 Task: Look for space in Interlaken from 1st may 2023 to 10th May 2023 for 2 adults in price range Rs.10000 to Rs.15000. Place can be entire place or private room with 1  bedroom having 1 bed. Property type can be house. Amenities needed are: wifi, hair dryer, hot tub, breakfast. Required host language is English.
Action: Mouse moved to (402, 447)
Screenshot: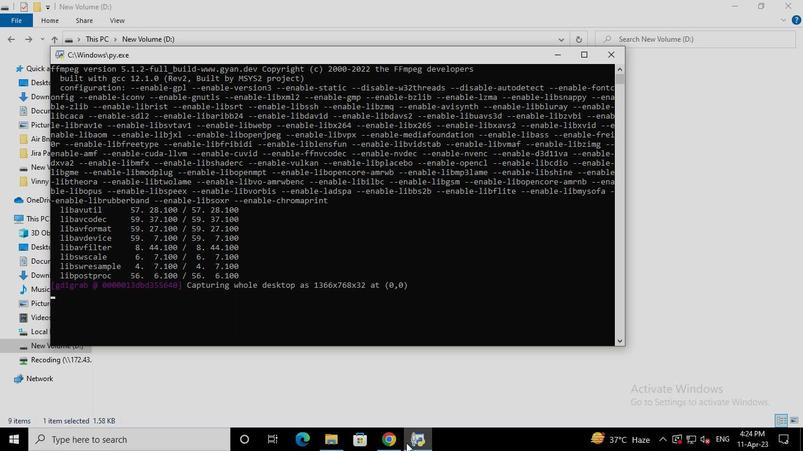 
Action: Mouse pressed left at (402, 447)
Screenshot: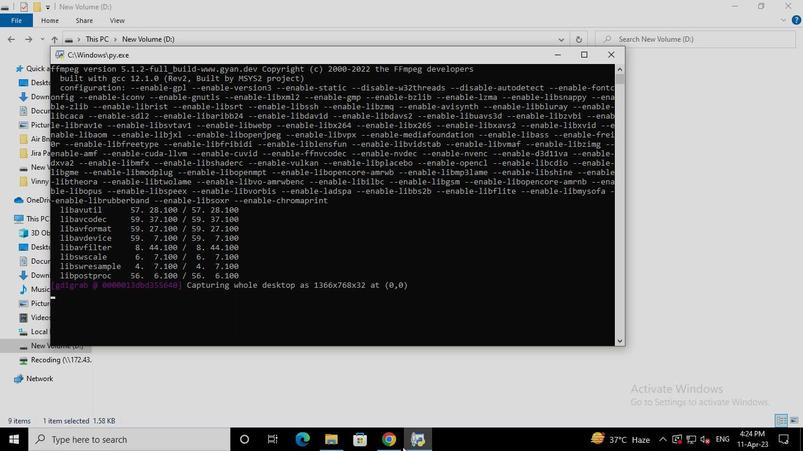 
Action: Mouse moved to (333, 90)
Screenshot: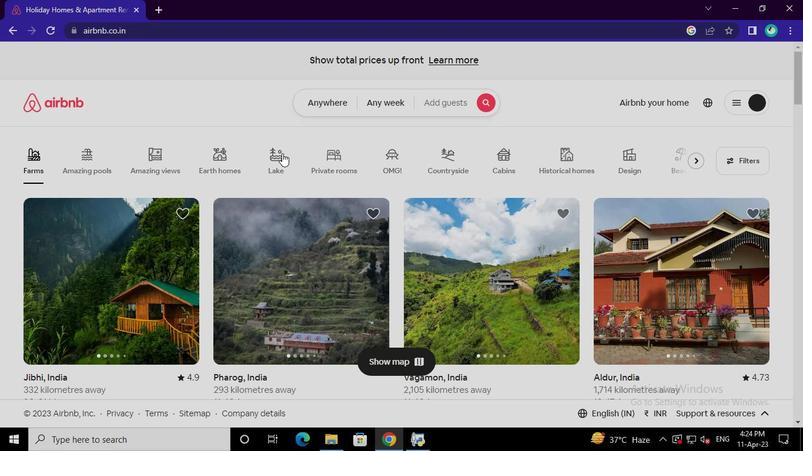 
Action: Mouse pressed left at (333, 90)
Screenshot: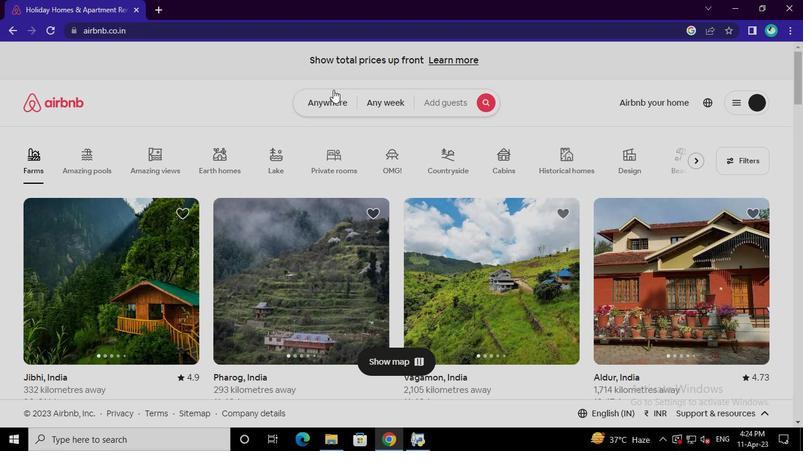 
Action: Mouse moved to (252, 151)
Screenshot: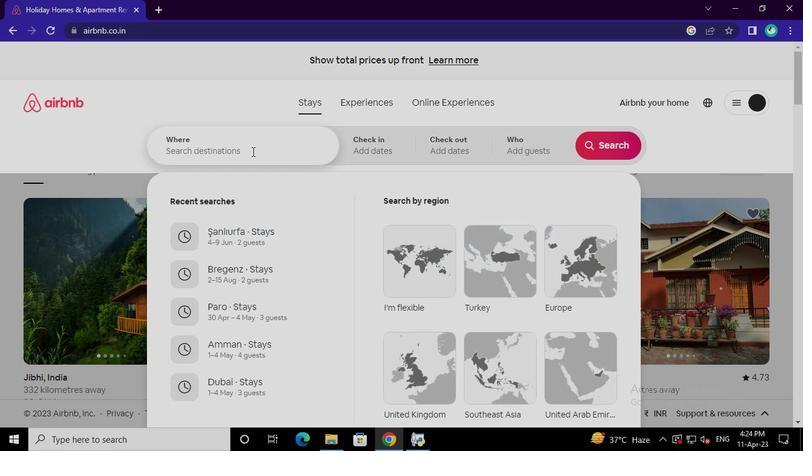 
Action: Mouse pressed left at (252, 151)
Screenshot: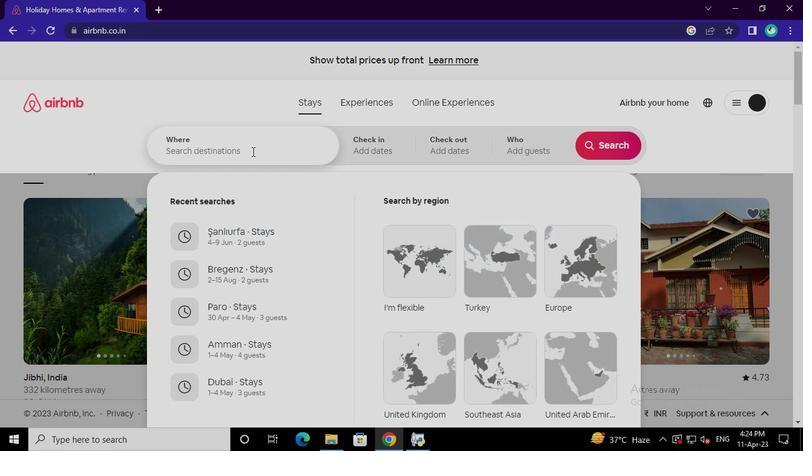 
Action: Keyboard i
Screenshot: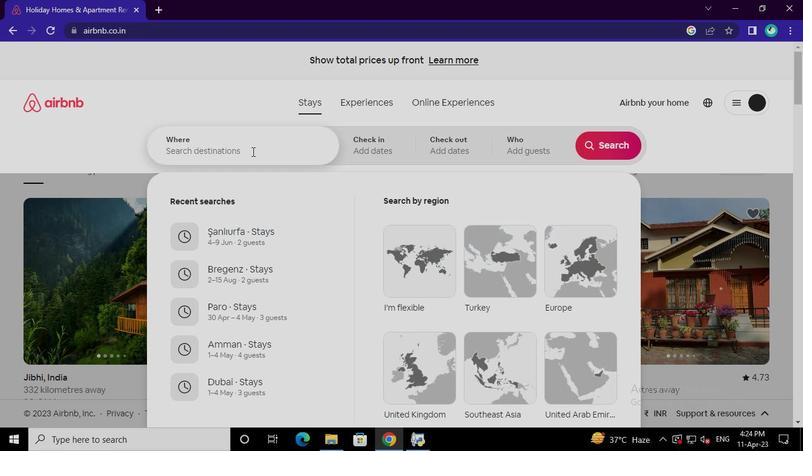 
Action: Keyboard n
Screenshot: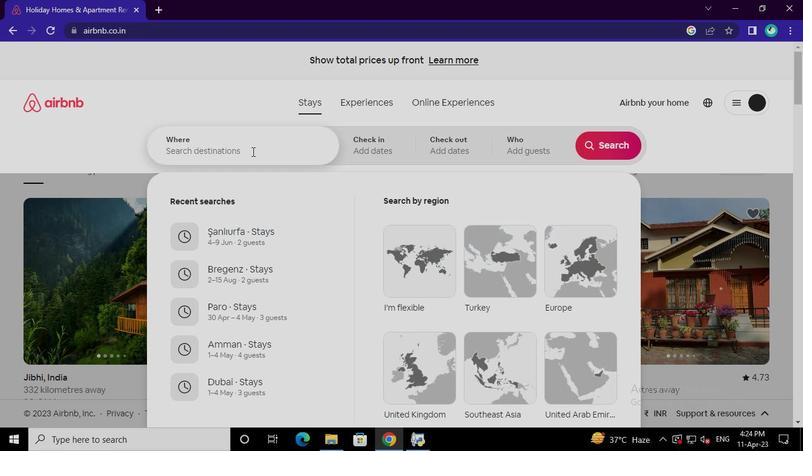 
Action: Keyboard t
Screenshot: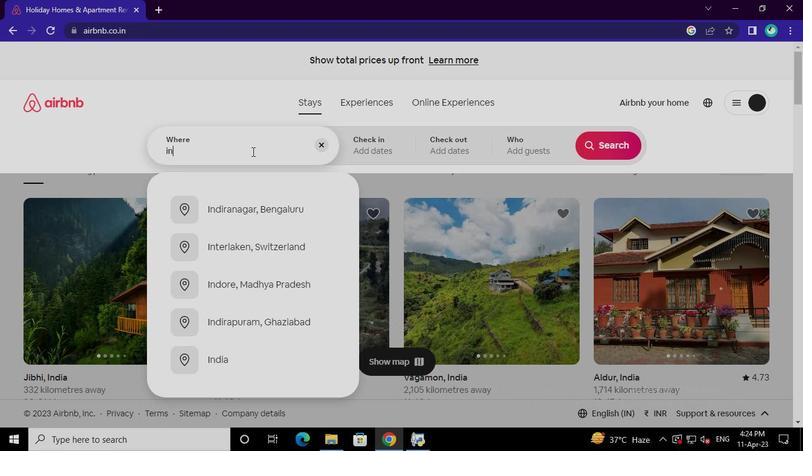 
Action: Keyboard e
Screenshot: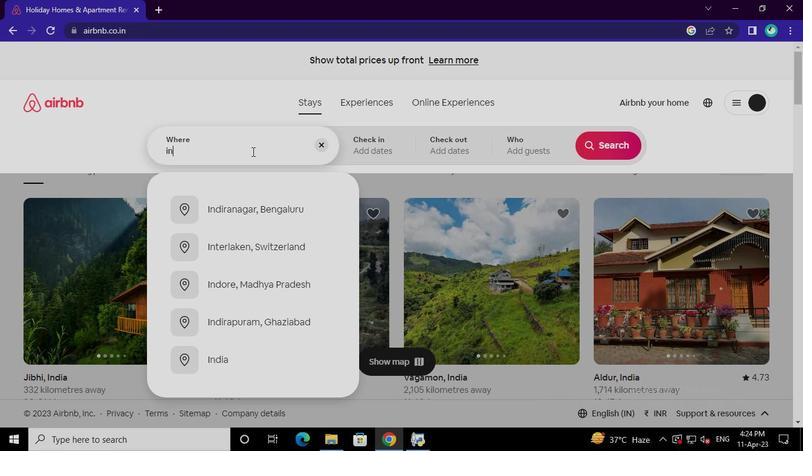 
Action: Keyboard r
Screenshot: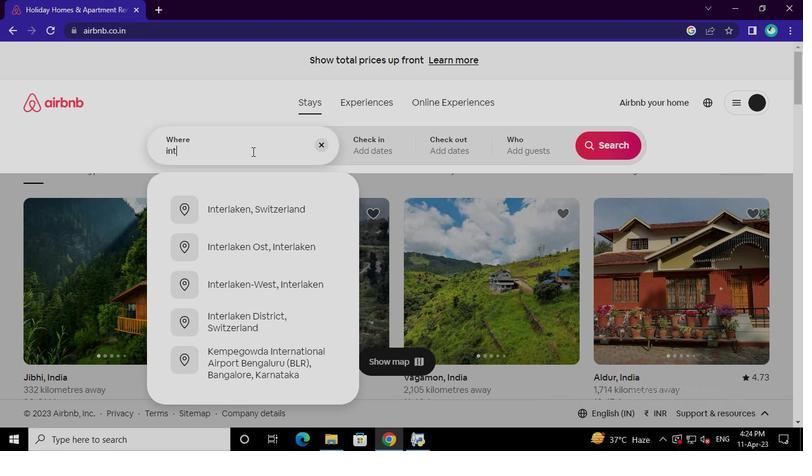 
Action: Keyboard l
Screenshot: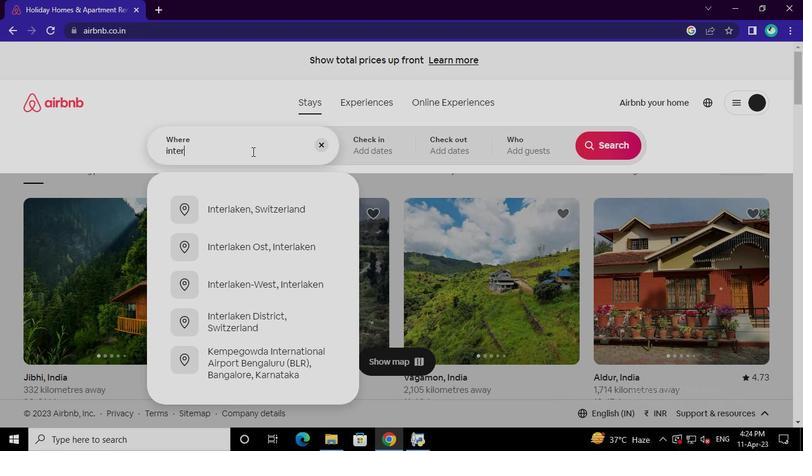 
Action: Keyboard a
Screenshot: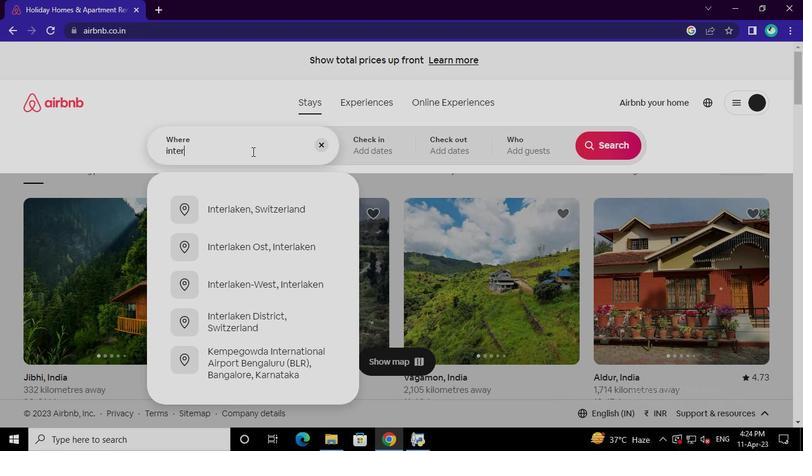 
Action: Keyboard k
Screenshot: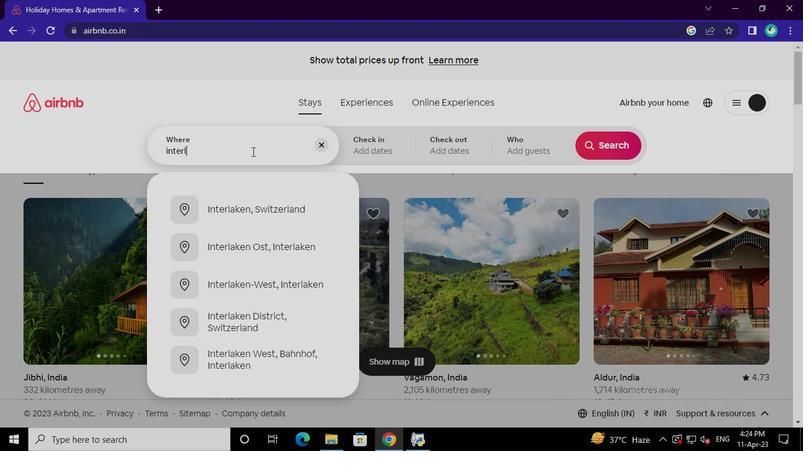 
Action: Keyboard e
Screenshot: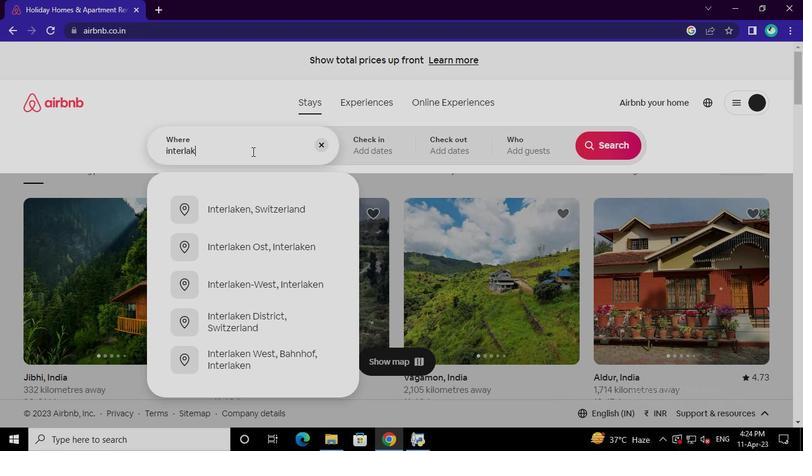 
Action: Mouse moved to (254, 204)
Screenshot: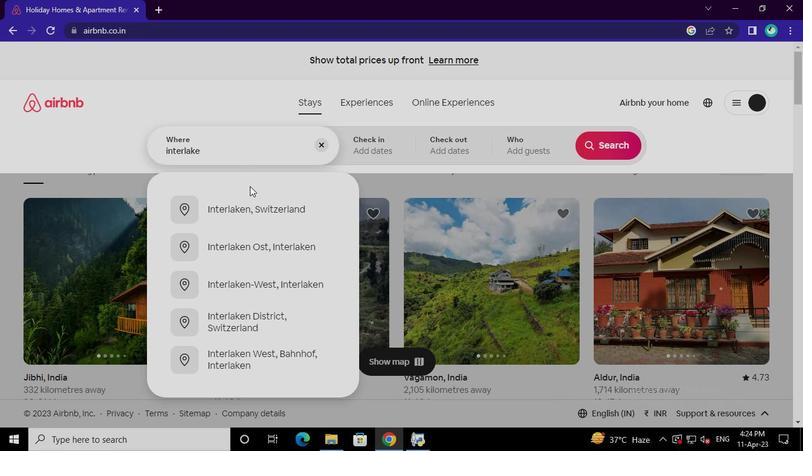 
Action: Mouse pressed left at (254, 204)
Screenshot: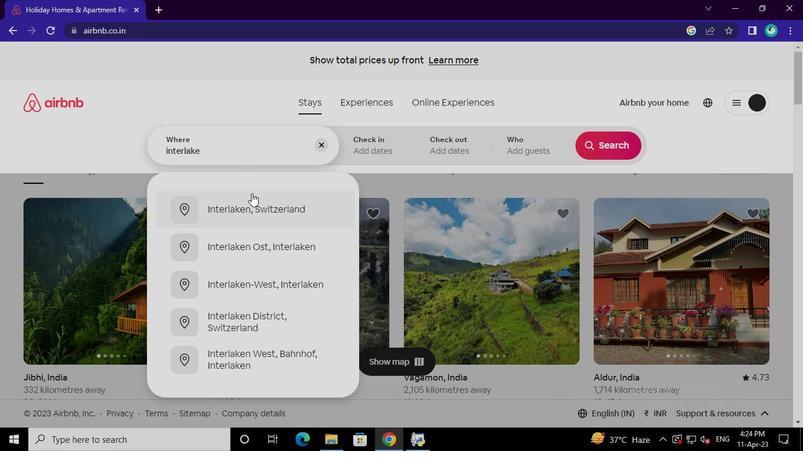 
Action: Mouse moved to (451, 286)
Screenshot: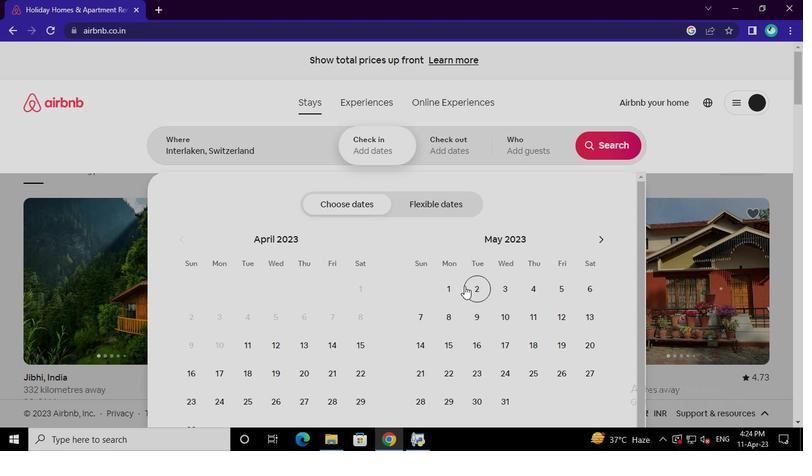 
Action: Mouse pressed left at (451, 286)
Screenshot: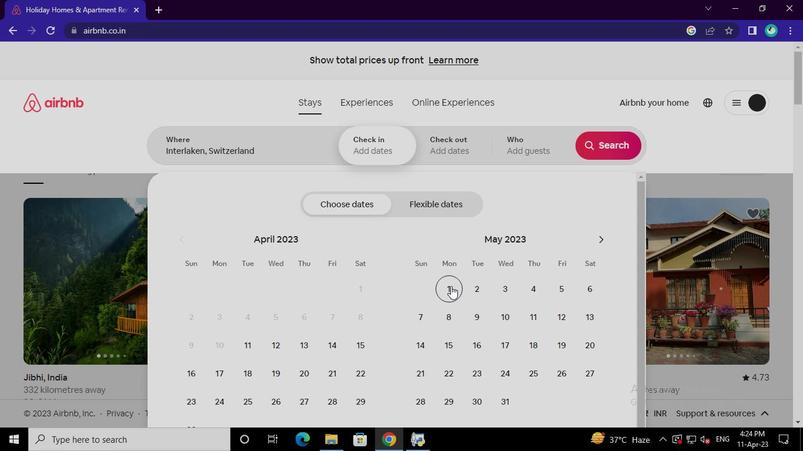 
Action: Mouse moved to (501, 308)
Screenshot: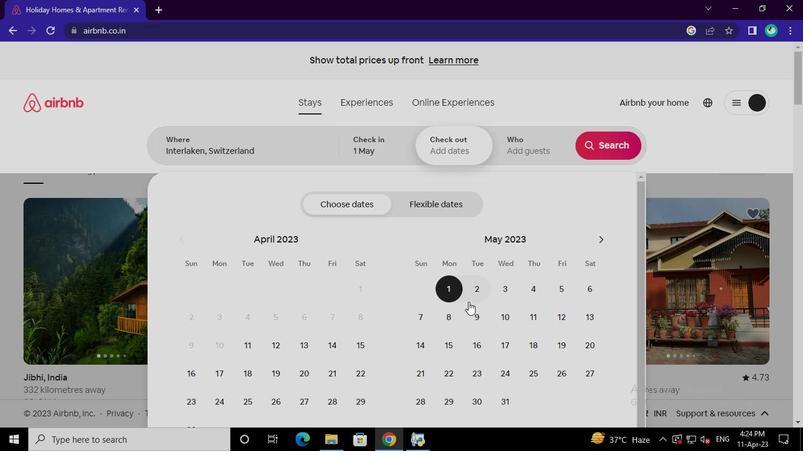 
Action: Mouse pressed left at (501, 308)
Screenshot: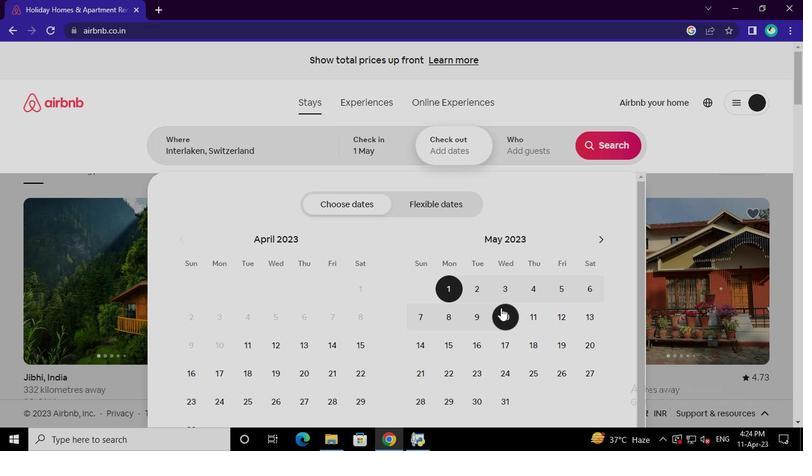 
Action: Mouse moved to (523, 148)
Screenshot: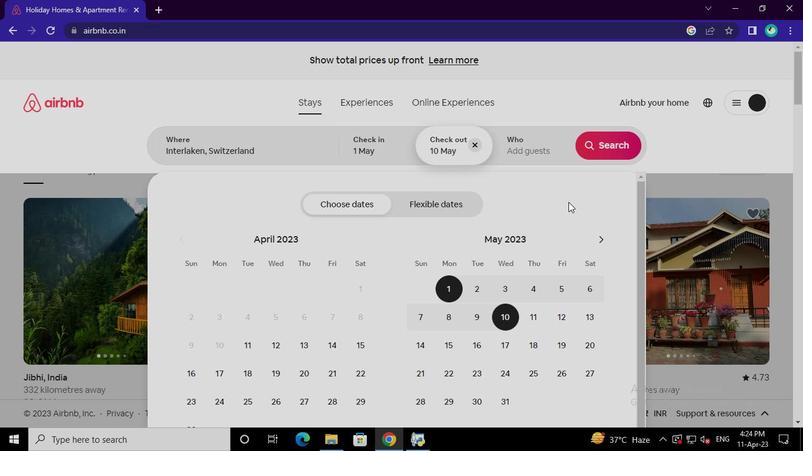 
Action: Mouse pressed left at (523, 148)
Screenshot: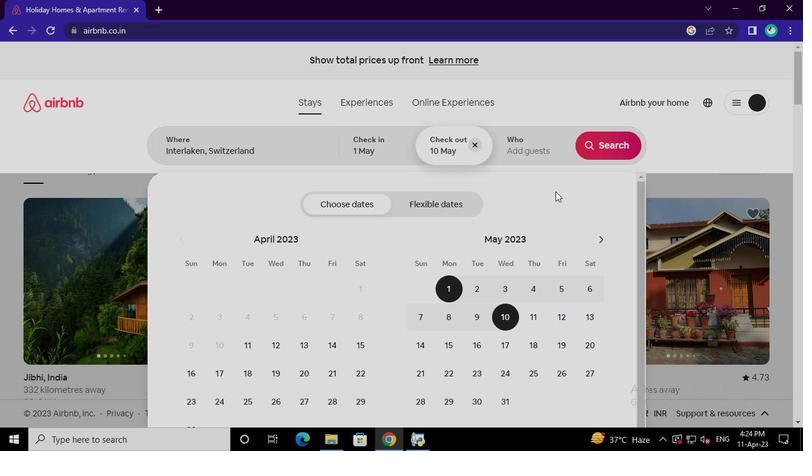 
Action: Mouse moved to (605, 204)
Screenshot: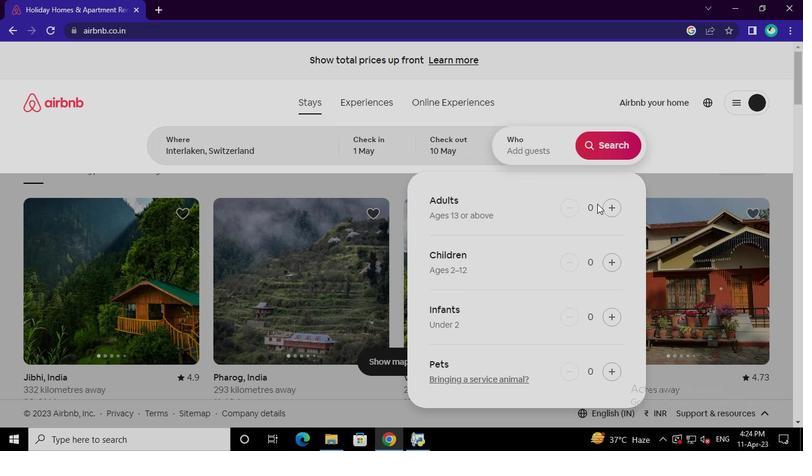 
Action: Mouse pressed left at (605, 204)
Screenshot: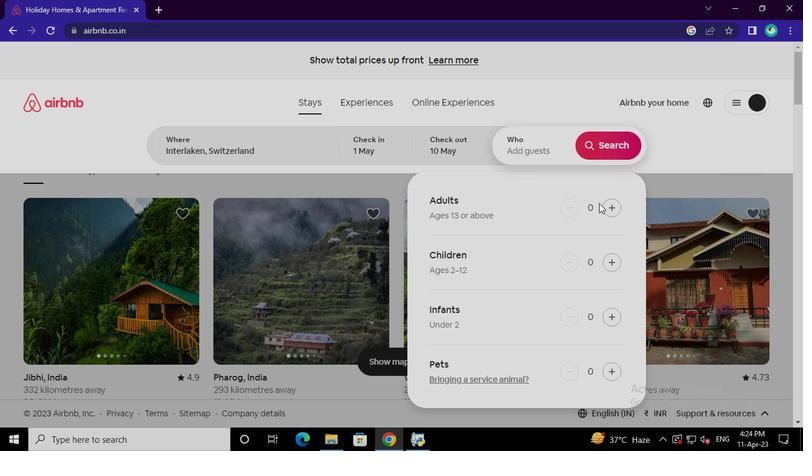 
Action: Mouse pressed left at (605, 204)
Screenshot: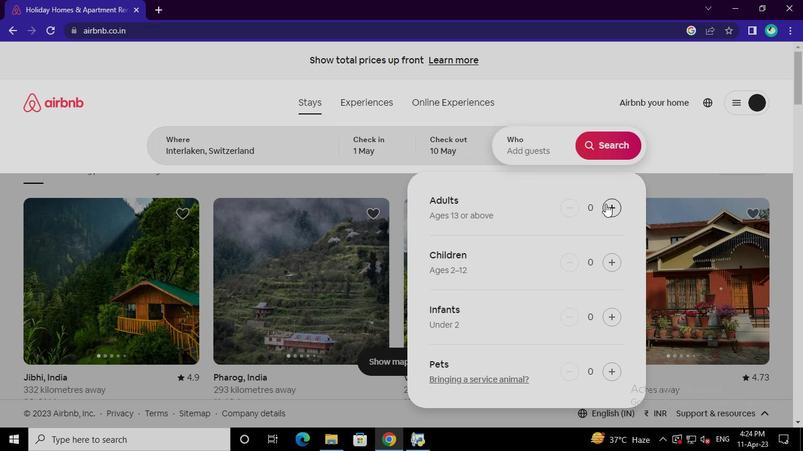 
Action: Mouse moved to (605, 148)
Screenshot: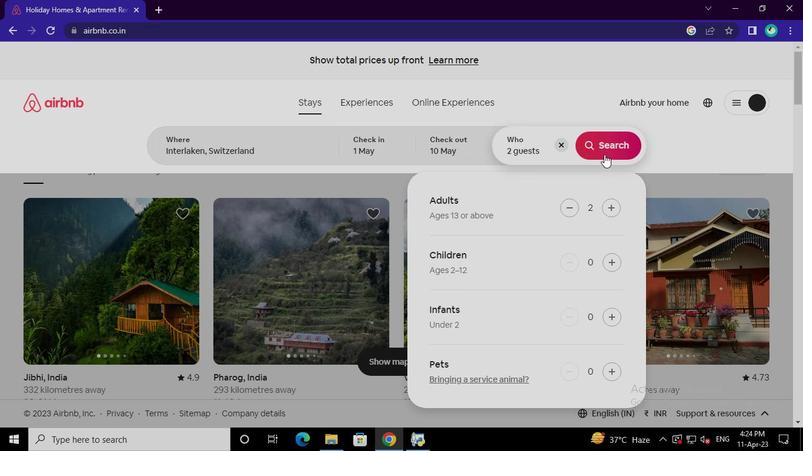
Action: Mouse pressed left at (605, 148)
Screenshot: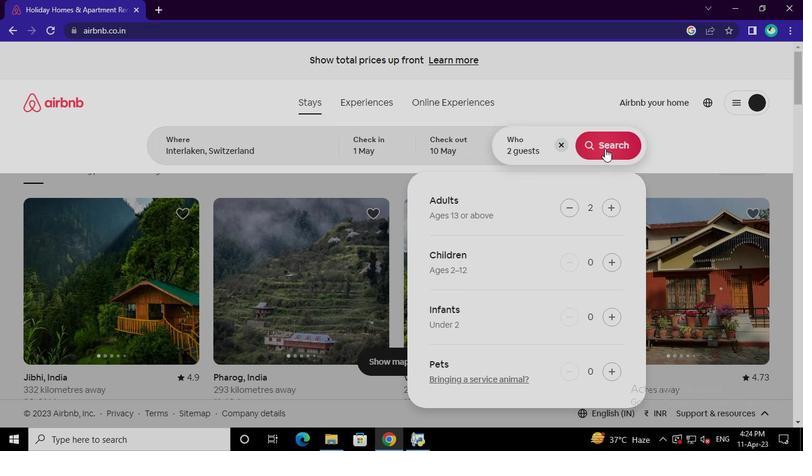 
Action: Mouse moved to (765, 112)
Screenshot: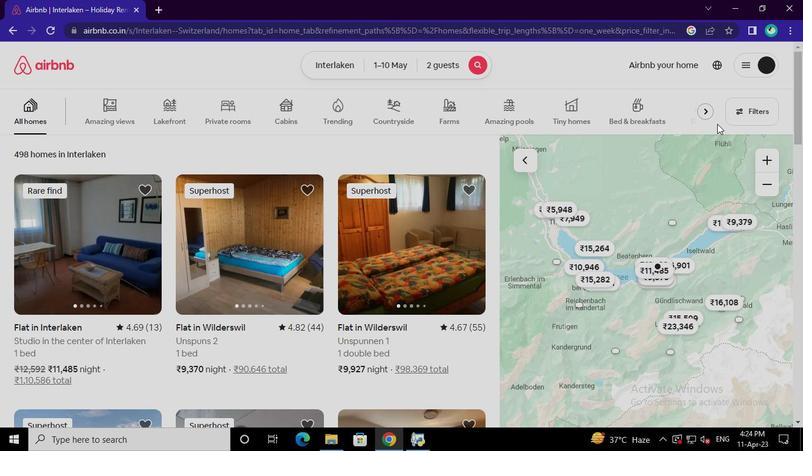 
Action: Mouse pressed left at (765, 112)
Screenshot: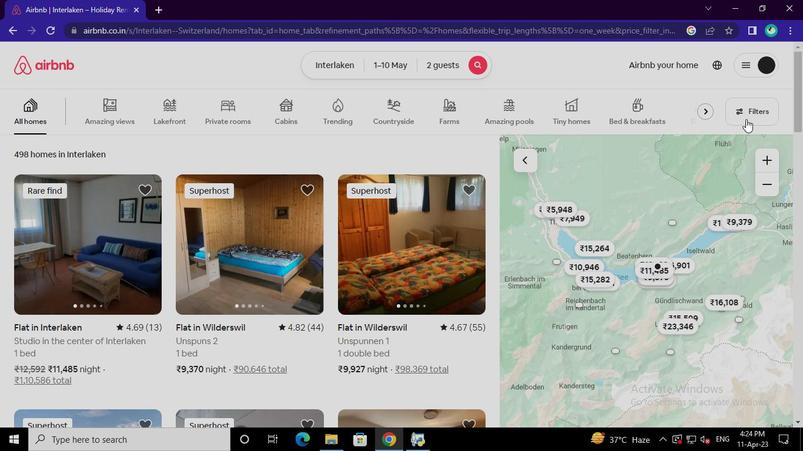 
Action: Mouse moved to (314, 252)
Screenshot: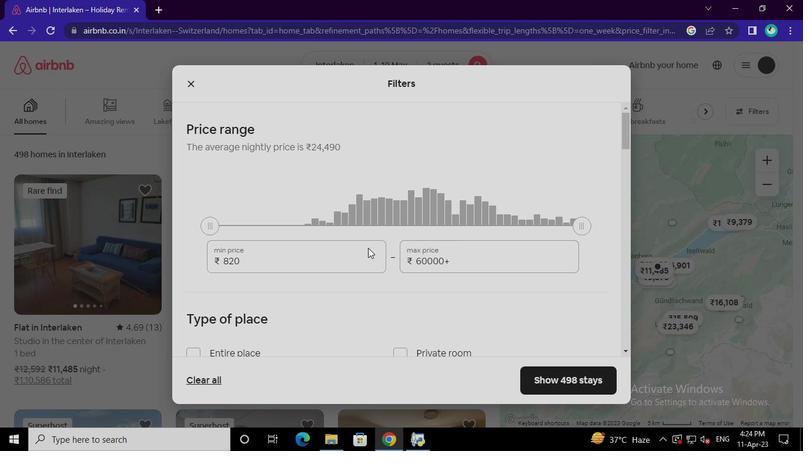 
Action: Mouse pressed left at (314, 252)
Screenshot: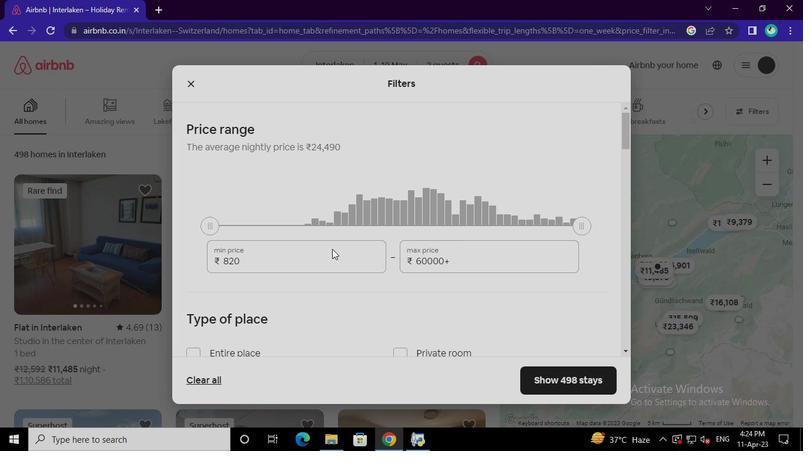 
Action: Mouse moved to (312, 253)
Screenshot: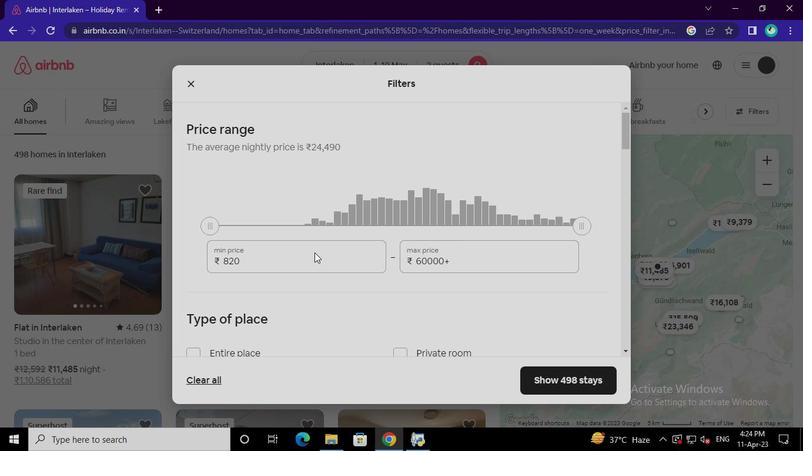 
Action: Keyboard Key.backspace
Screenshot: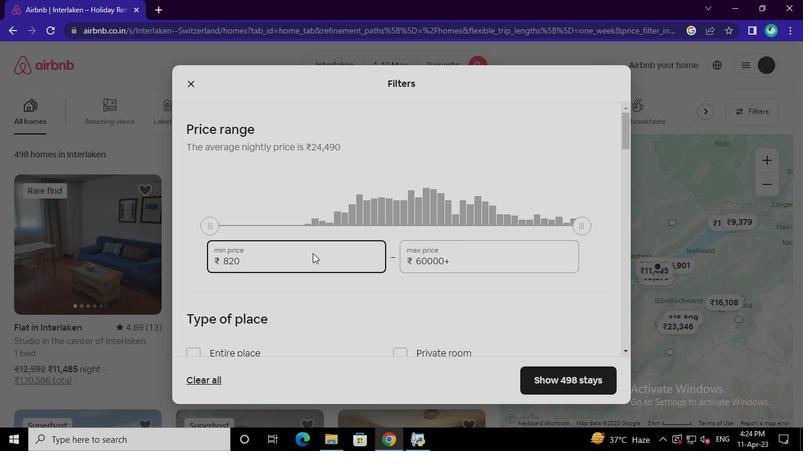 
Action: Keyboard Key.backspace
Screenshot: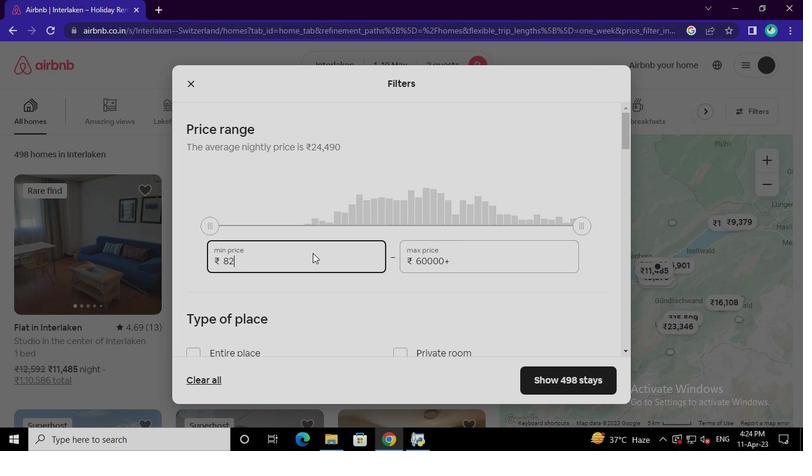 
Action: Keyboard Key.backspace
Screenshot: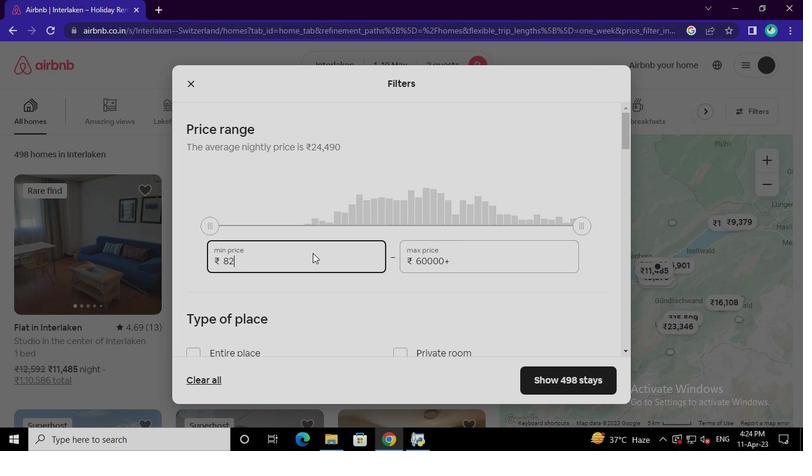 
Action: Keyboard Key.backspace
Screenshot: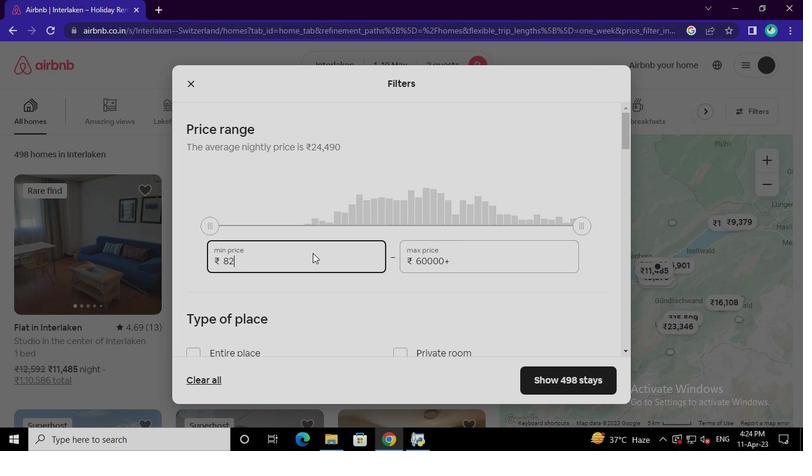
Action: Keyboard Key.backspace
Screenshot: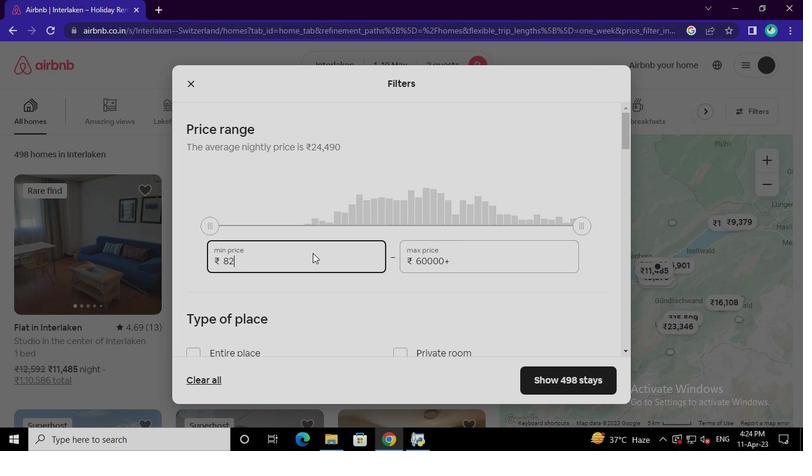 
Action: Keyboard Key.backspace
Screenshot: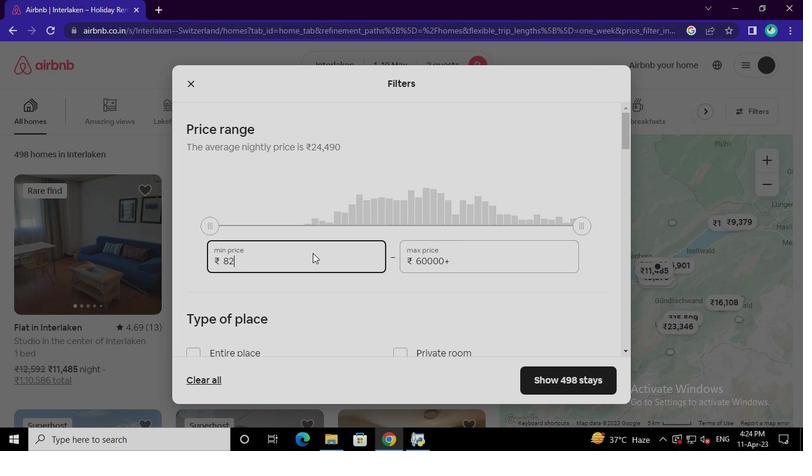
Action: Keyboard Key.backspace
Screenshot: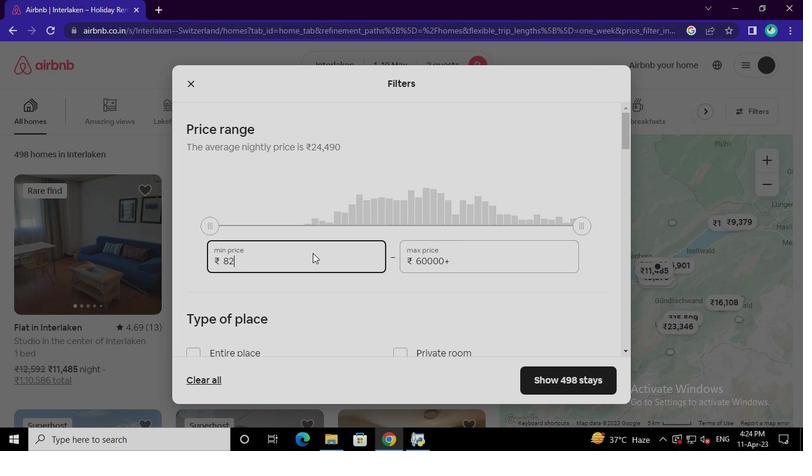 
Action: Keyboard Key.backspace
Screenshot: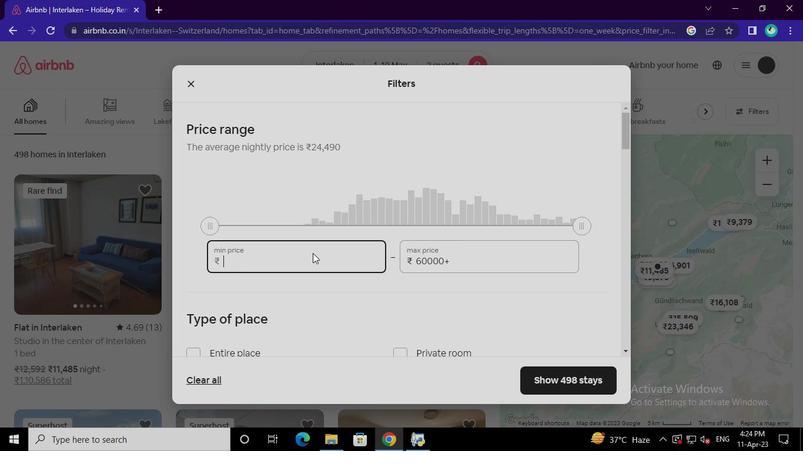 
Action: Keyboard Key.backspace
Screenshot: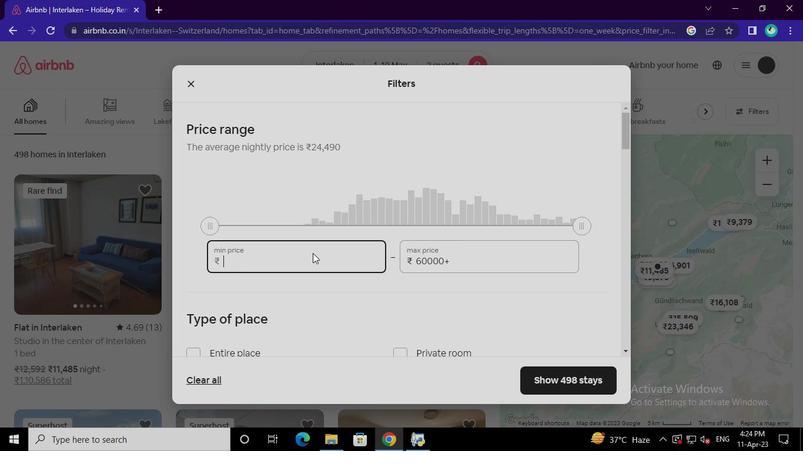 
Action: Keyboard <97>
Screenshot: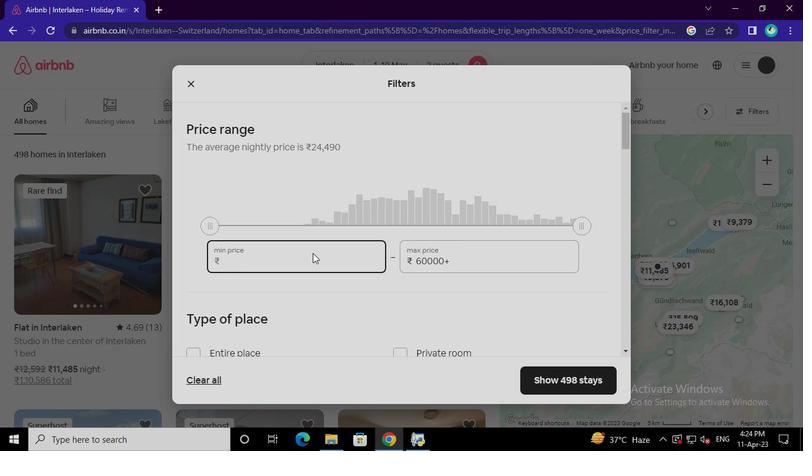 
Action: Keyboard <96>
Screenshot: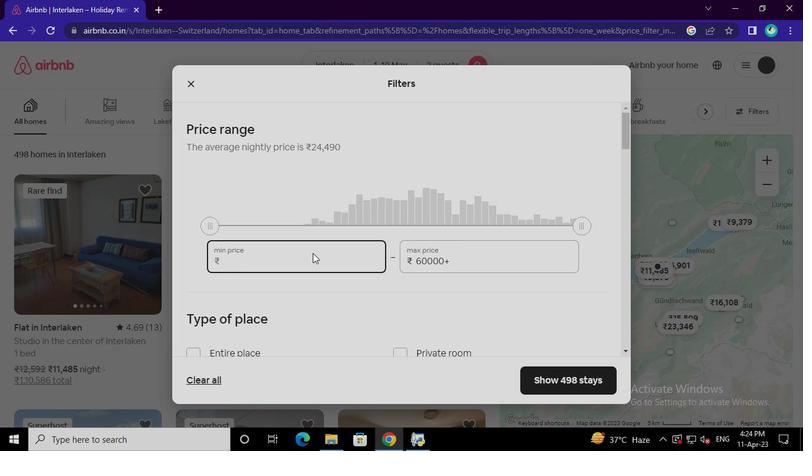 
Action: Keyboard <96>
Screenshot: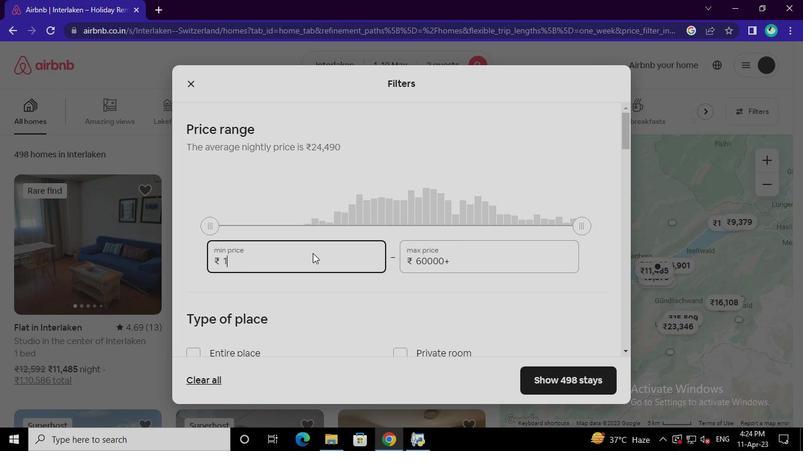 
Action: Keyboard <96>
Screenshot: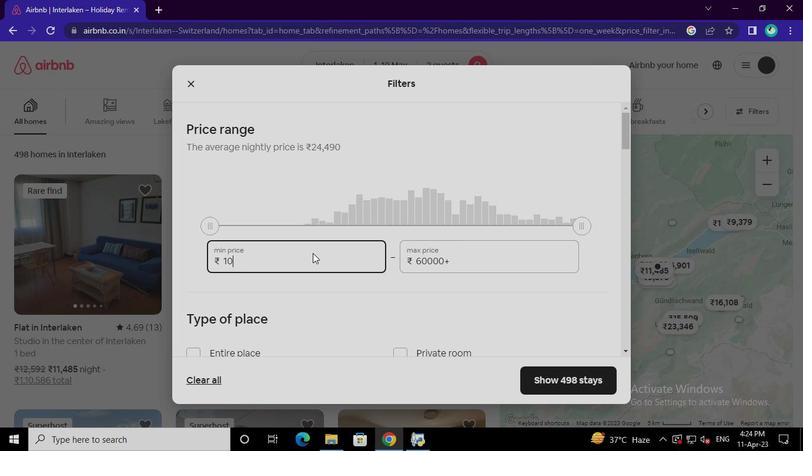 
Action: Keyboard <96>
Screenshot: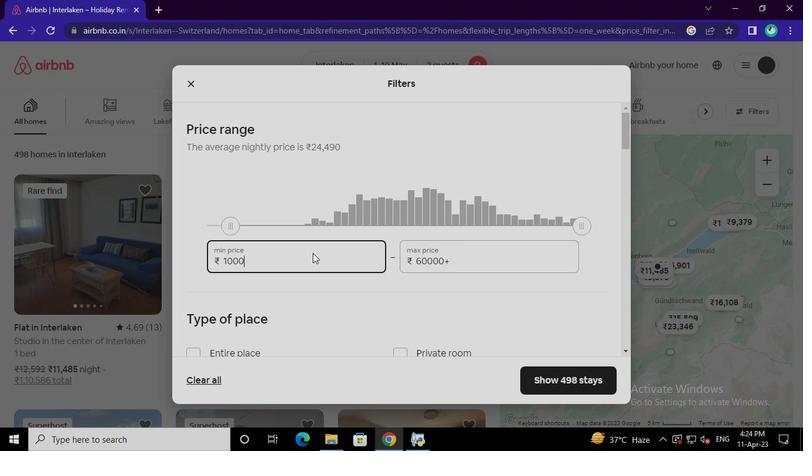 
Action: Mouse moved to (471, 262)
Screenshot: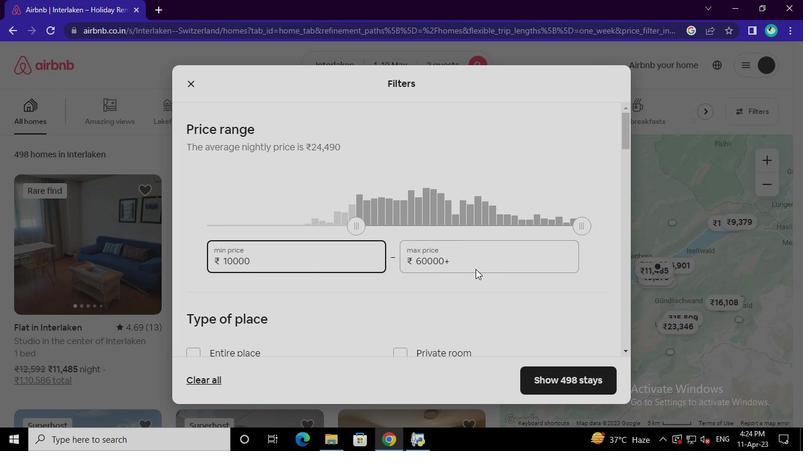 
Action: Mouse pressed left at (471, 262)
Screenshot: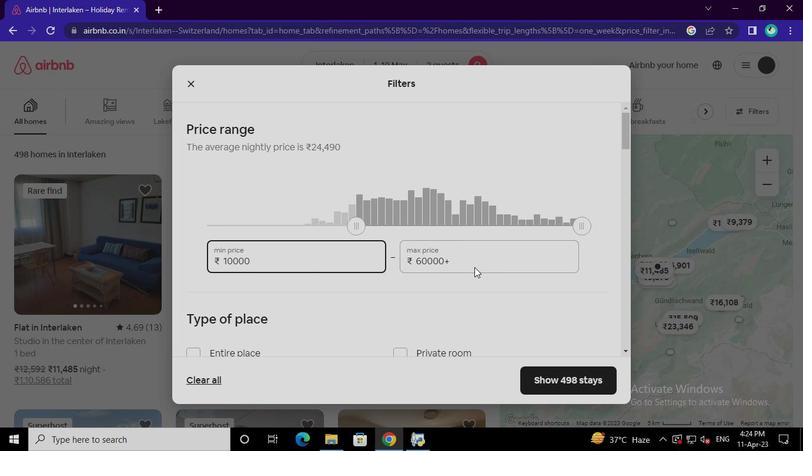 
Action: Keyboard Key.backspace
Screenshot: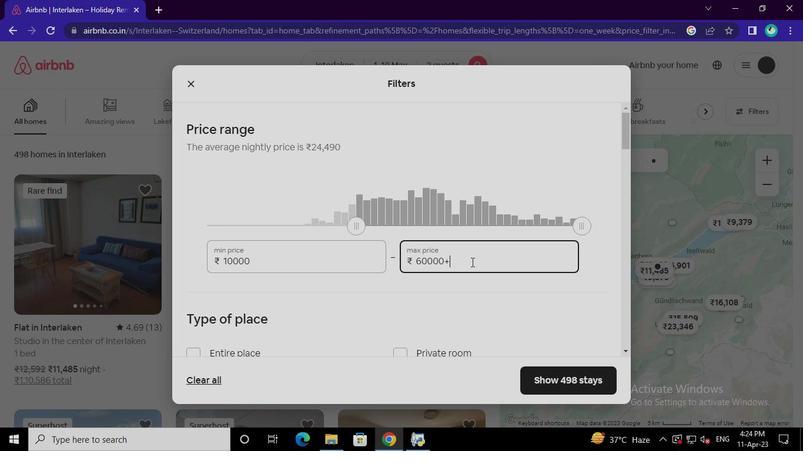 
Action: Keyboard Key.backspace
Screenshot: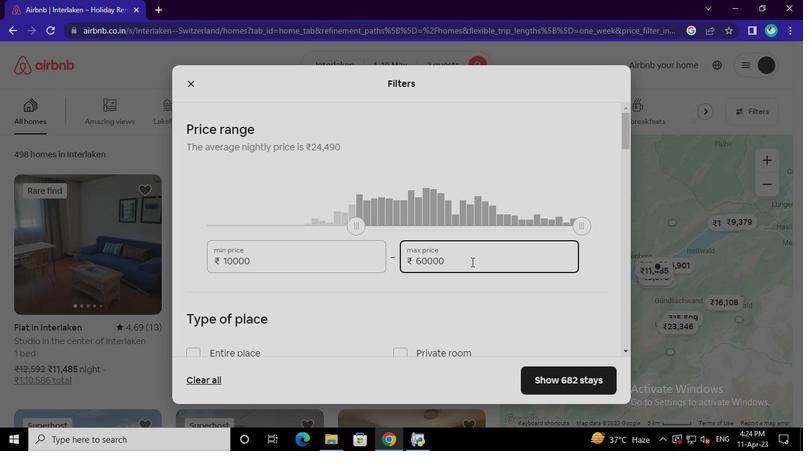 
Action: Keyboard Key.backspace
Screenshot: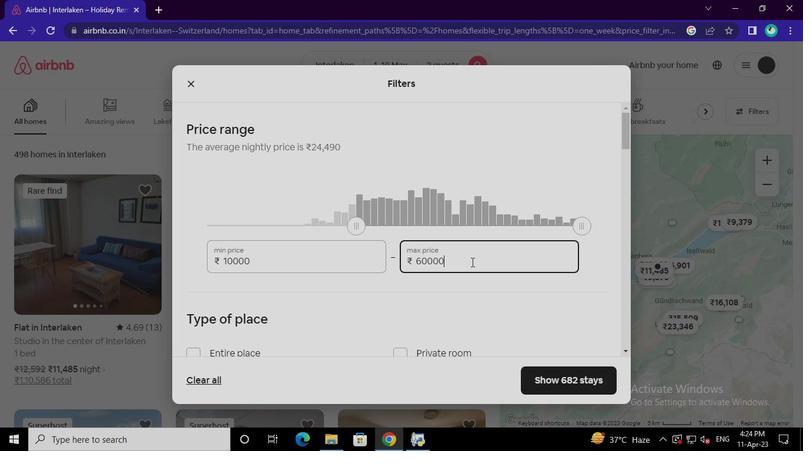 
Action: Keyboard Key.backspace
Screenshot: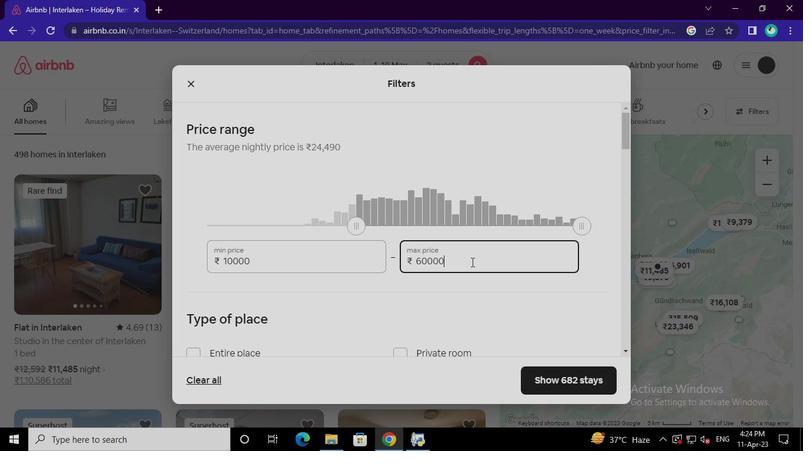 
Action: Keyboard Key.backspace
Screenshot: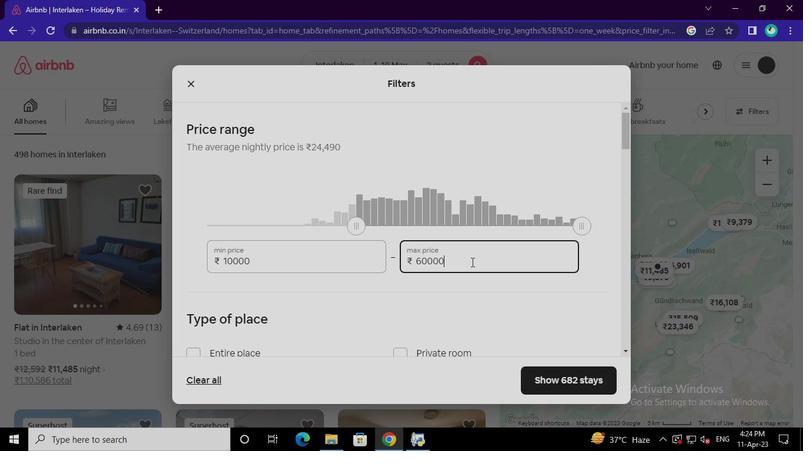
Action: Keyboard Key.backspace
Screenshot: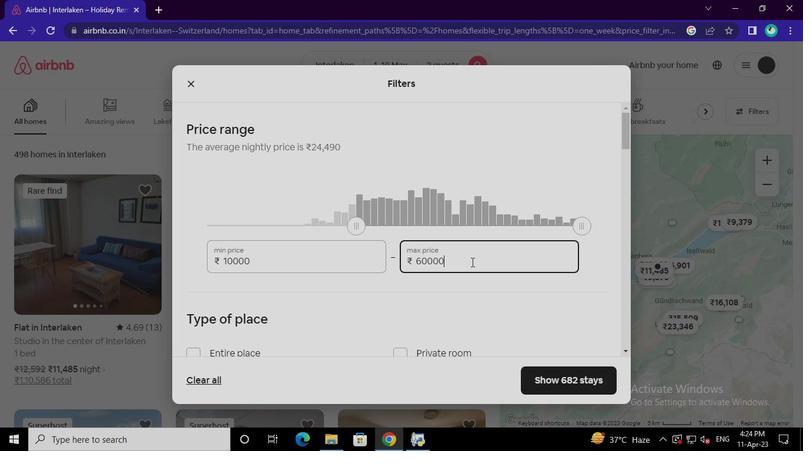 
Action: Keyboard Key.backspace
Screenshot: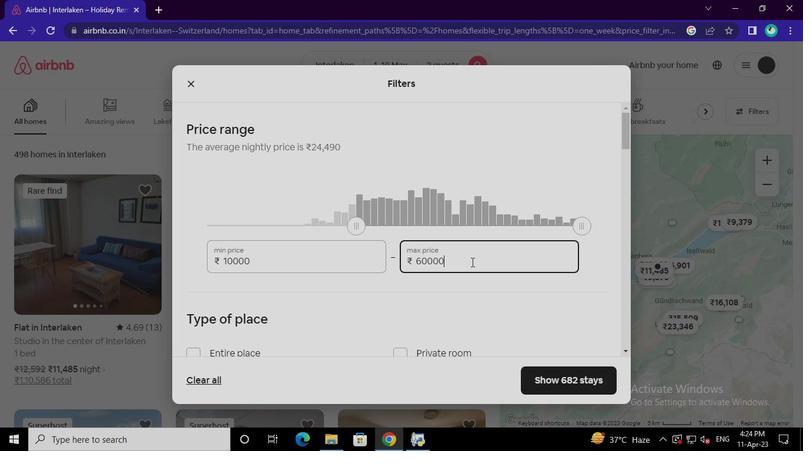 
Action: Keyboard Key.backspace
Screenshot: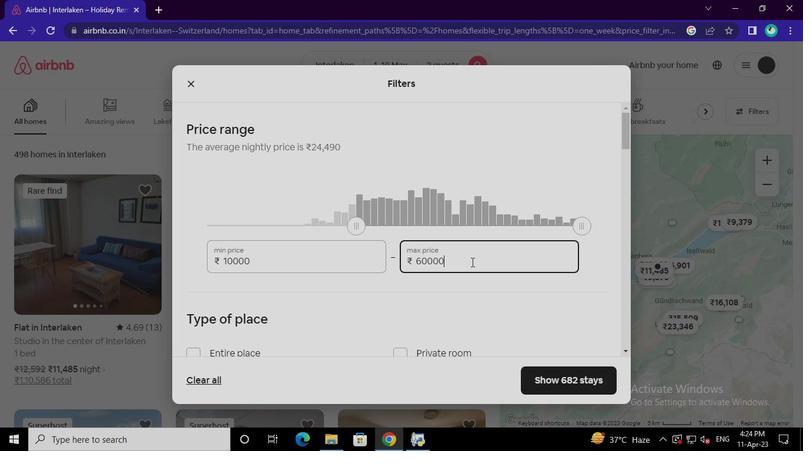 
Action: Keyboard Key.backspace
Screenshot: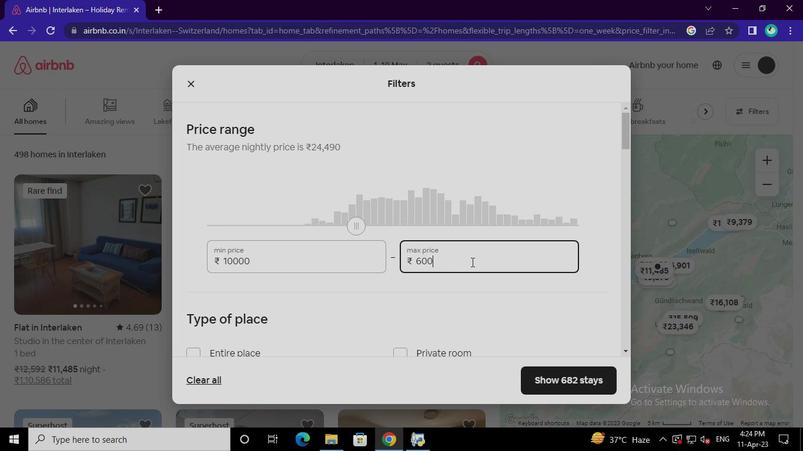 
Action: Keyboard Key.backspace
Screenshot: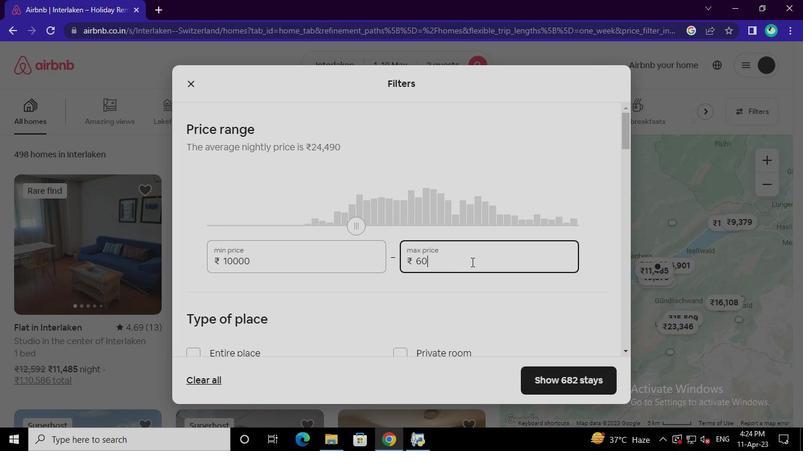 
Action: Keyboard Key.backspace
Screenshot: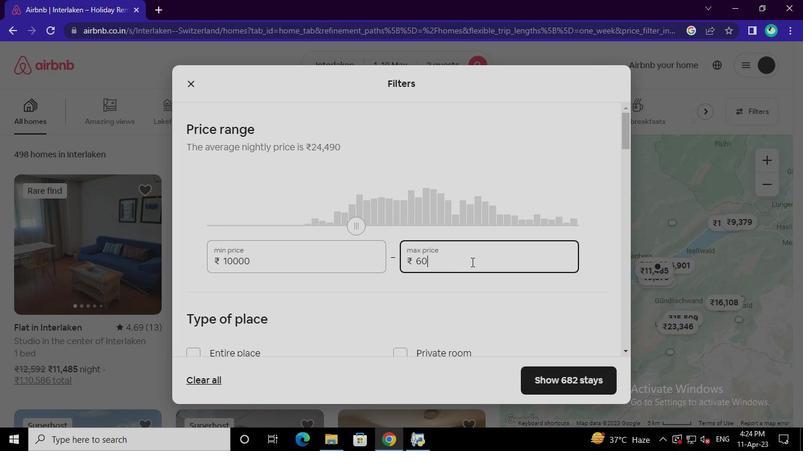 
Action: Keyboard Key.backspace
Screenshot: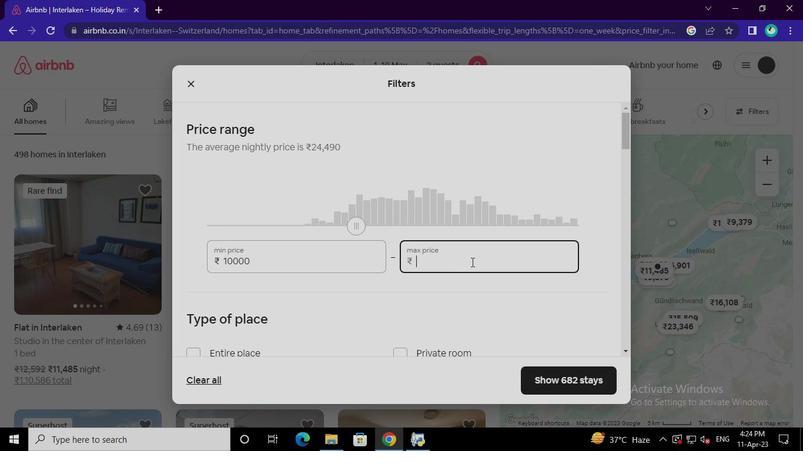 
Action: Keyboard Key.backspace
Screenshot: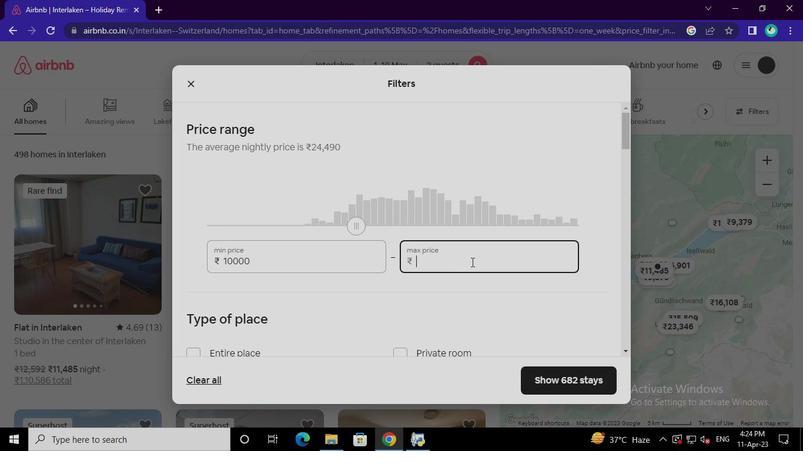 
Action: Keyboard <97>
Screenshot: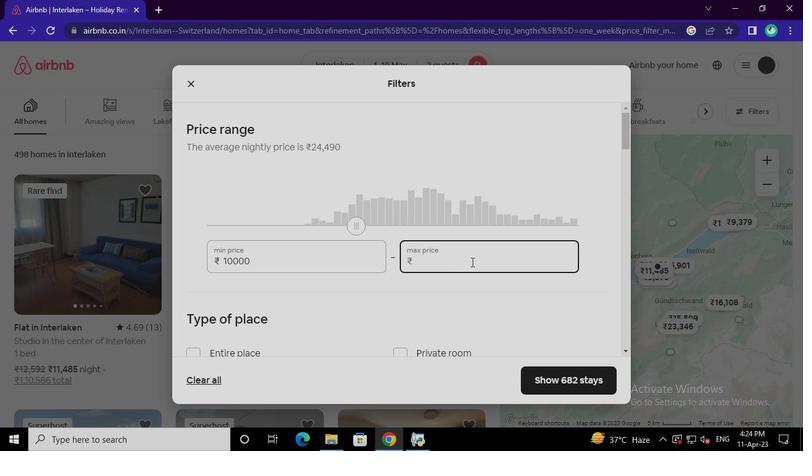 
Action: Keyboard <101>
Screenshot: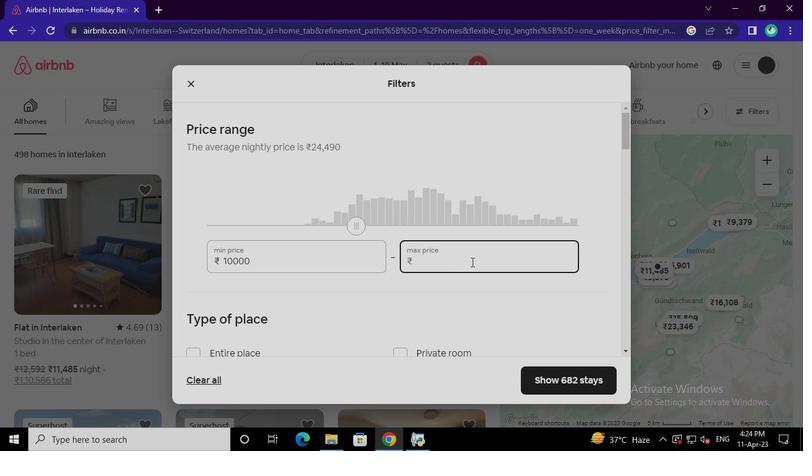 
Action: Keyboard <96>
Screenshot: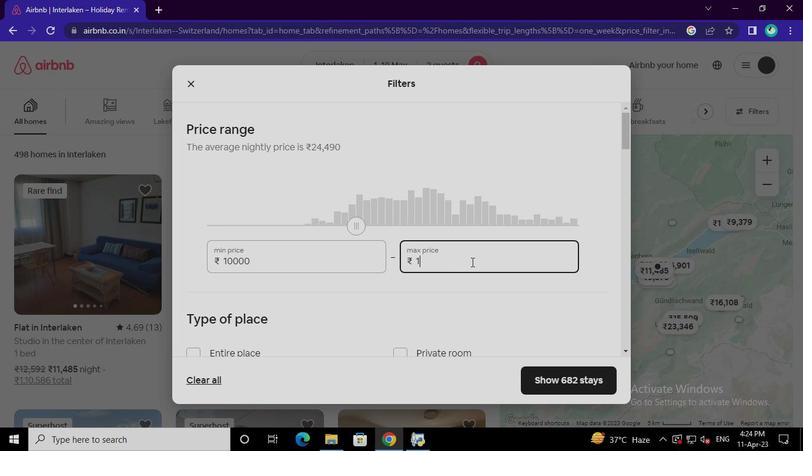 
Action: Keyboard <96>
Screenshot: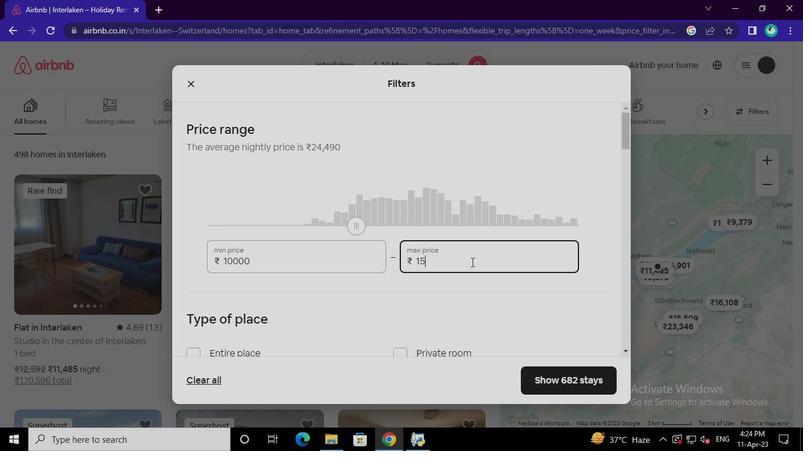
Action: Keyboard <96>
Screenshot: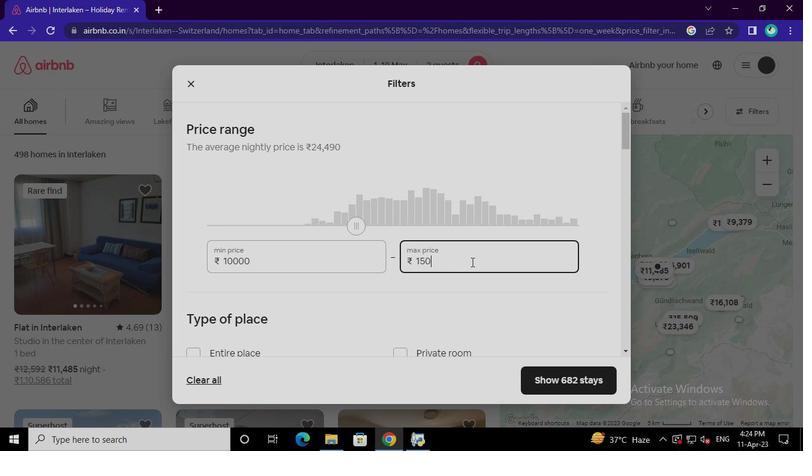 
Action: Mouse moved to (244, 236)
Screenshot: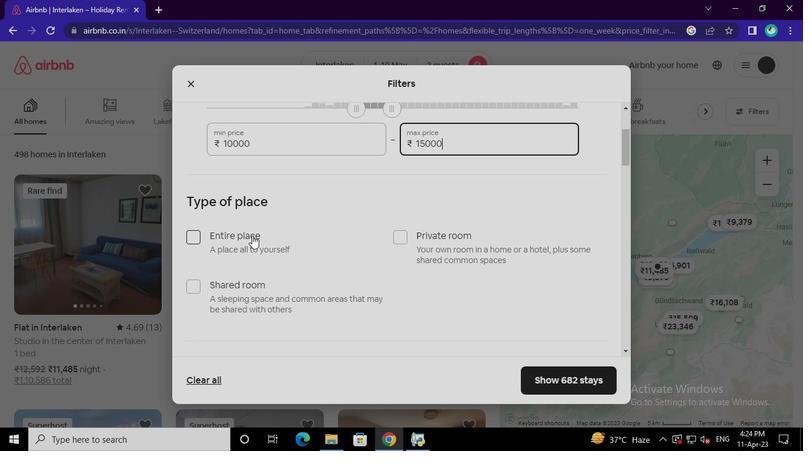
Action: Mouse pressed left at (244, 236)
Screenshot: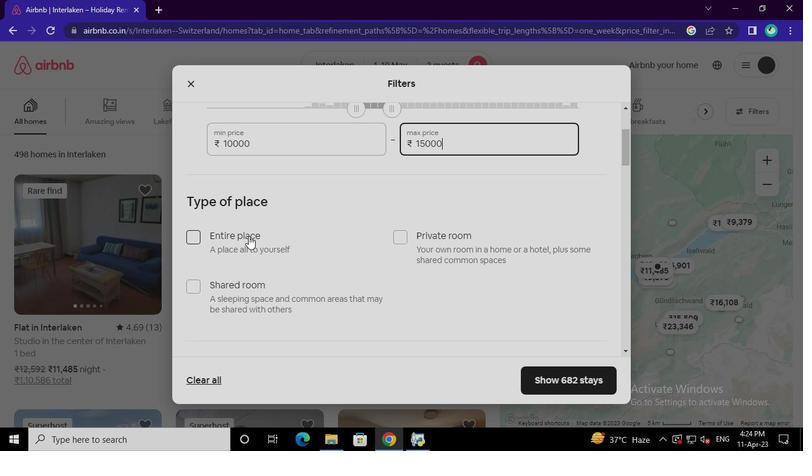 
Action: Mouse moved to (400, 234)
Screenshot: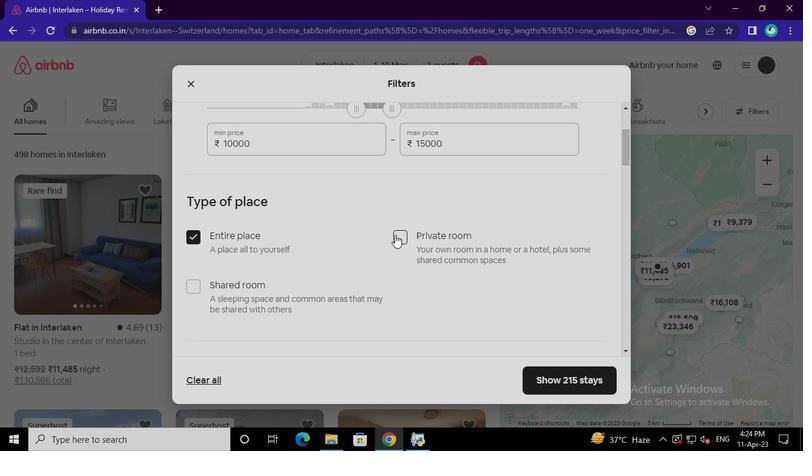 
Action: Mouse pressed left at (400, 234)
Screenshot: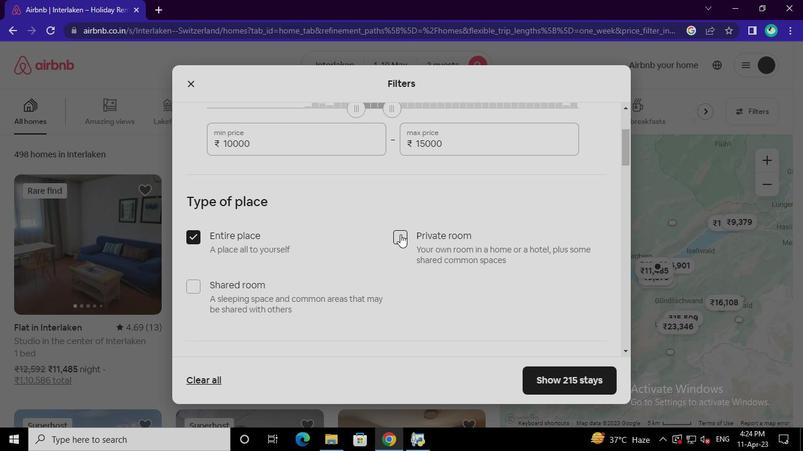 
Action: Mouse moved to (262, 257)
Screenshot: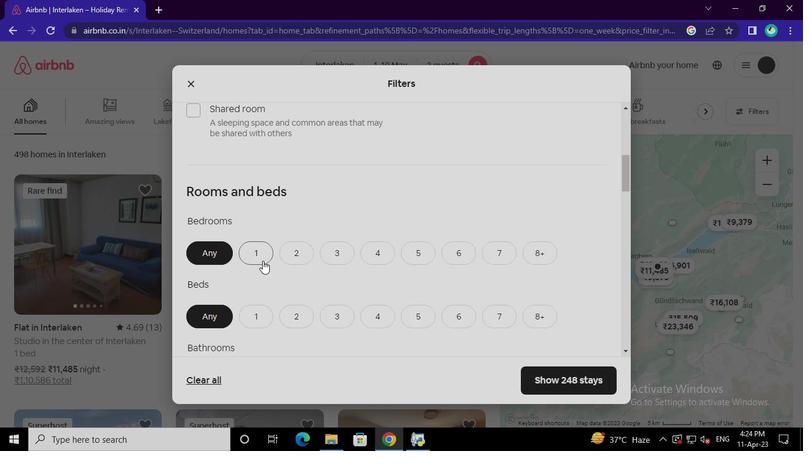 
Action: Mouse pressed left at (262, 257)
Screenshot: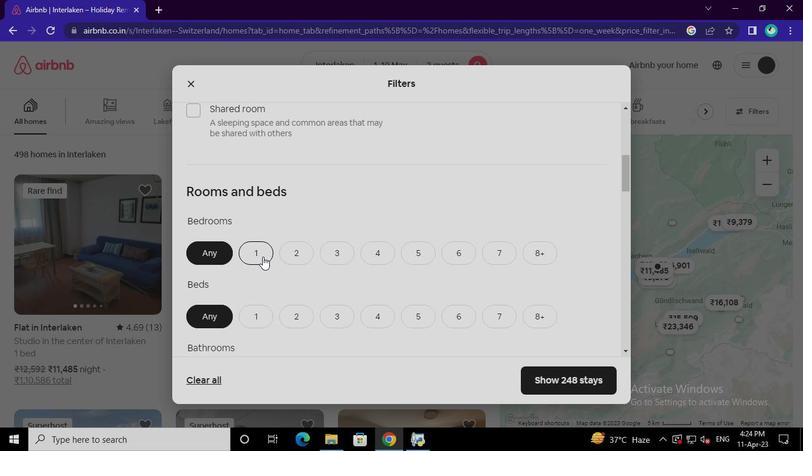 
Action: Mouse moved to (260, 263)
Screenshot: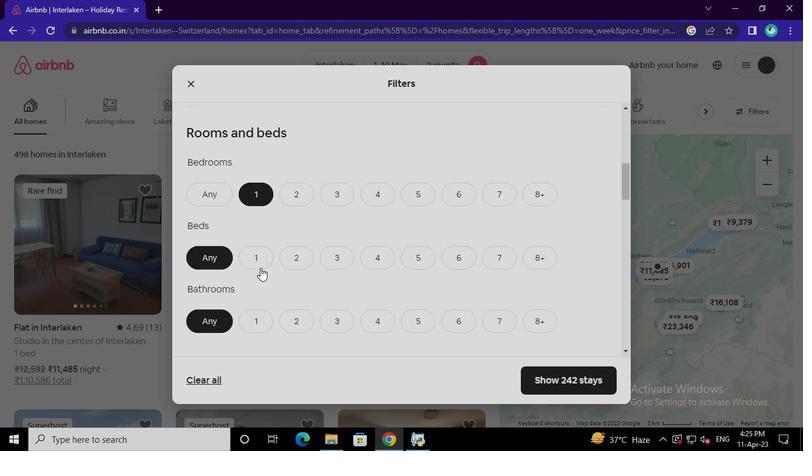 
Action: Mouse pressed left at (260, 263)
Screenshot: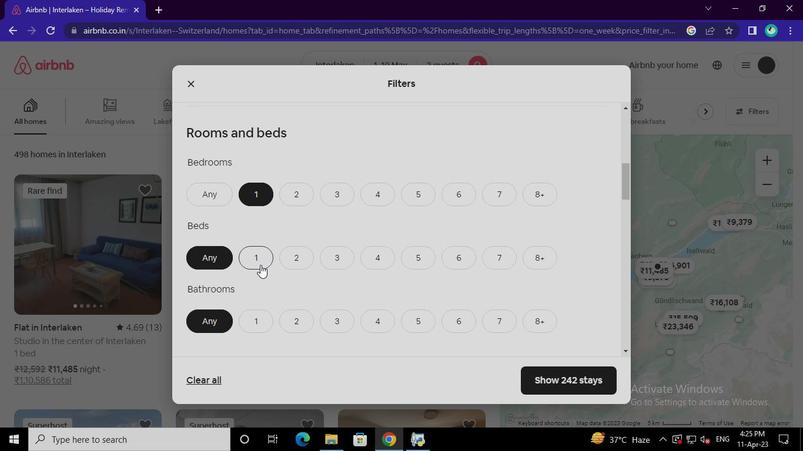 
Action: Mouse moved to (260, 263)
Screenshot: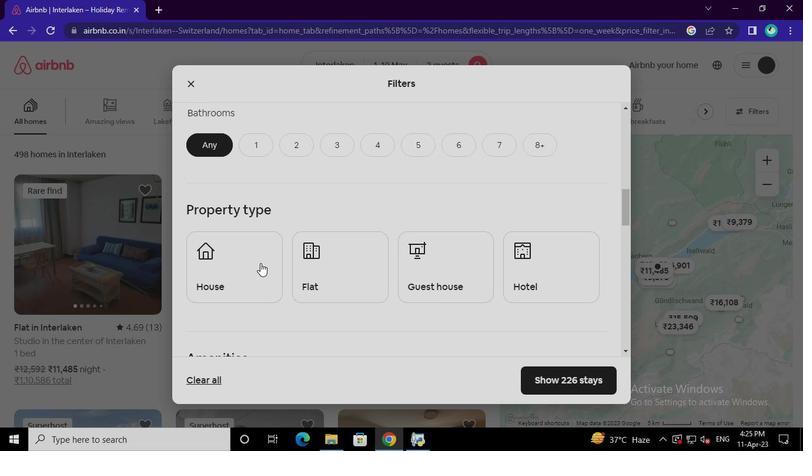 
Action: Mouse pressed left at (260, 263)
Screenshot: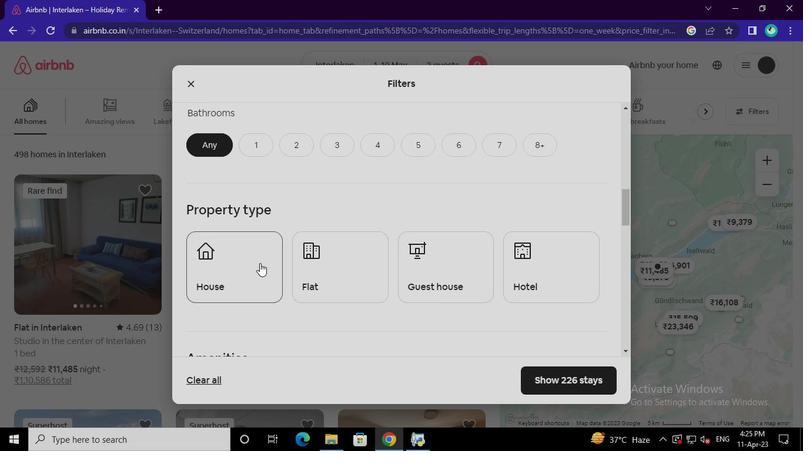 
Action: Mouse moved to (225, 269)
Screenshot: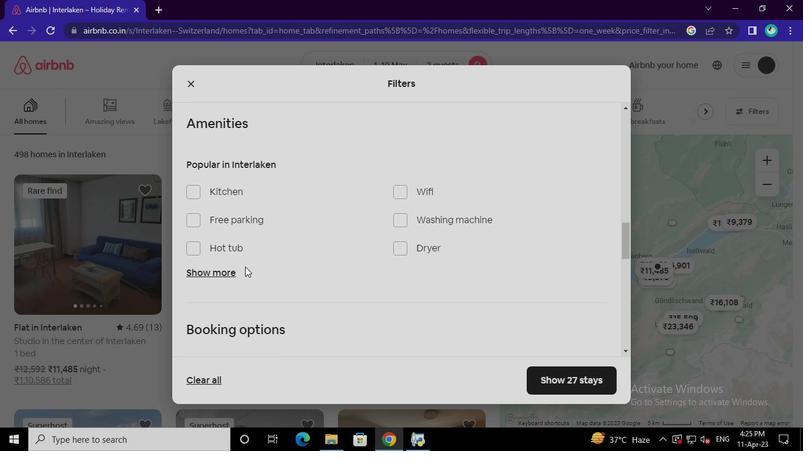 
Action: Mouse pressed left at (225, 269)
Screenshot: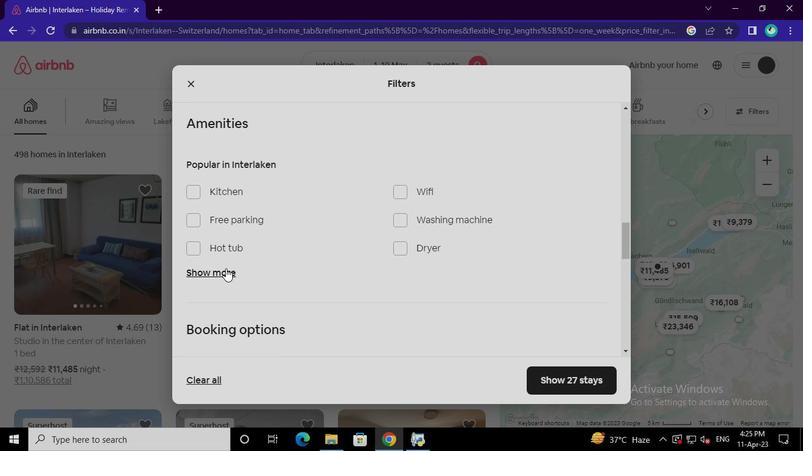 
Action: Mouse moved to (396, 198)
Screenshot: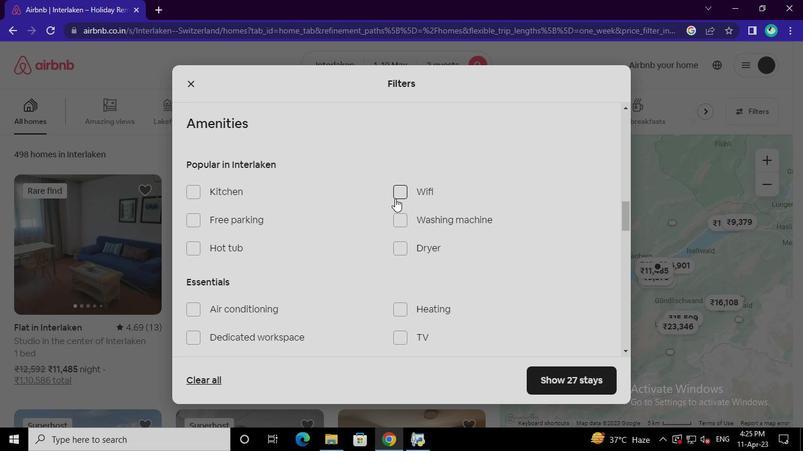 
Action: Mouse pressed left at (396, 198)
Screenshot: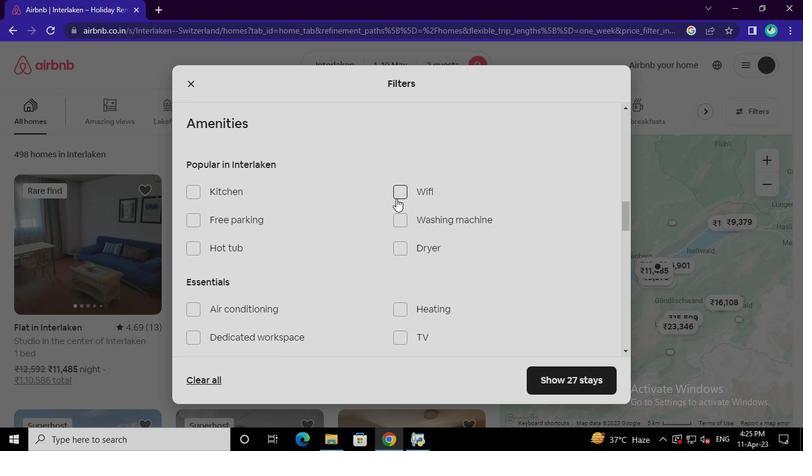 
Action: Mouse moved to (241, 303)
Screenshot: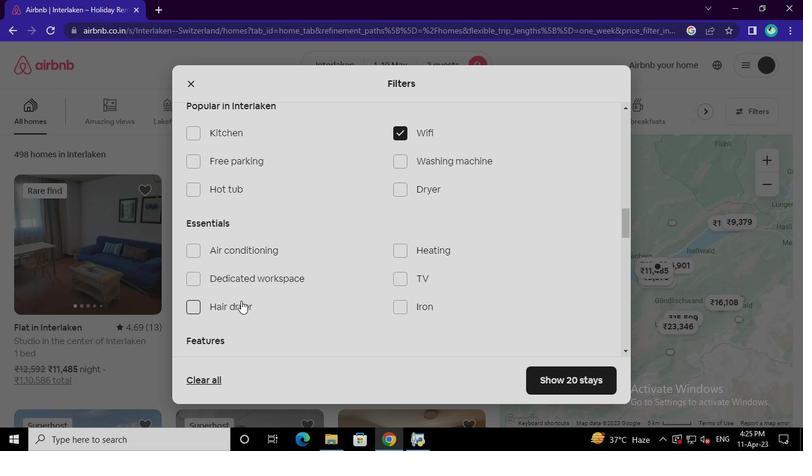 
Action: Mouse pressed left at (241, 303)
Screenshot: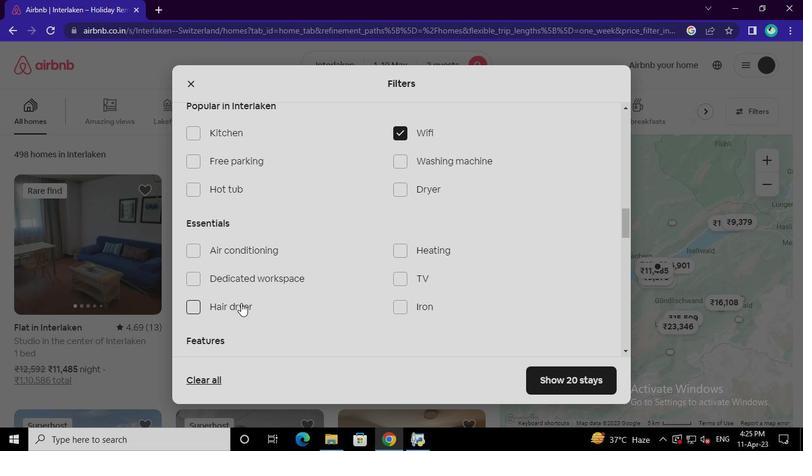 
Action: Mouse moved to (232, 188)
Screenshot: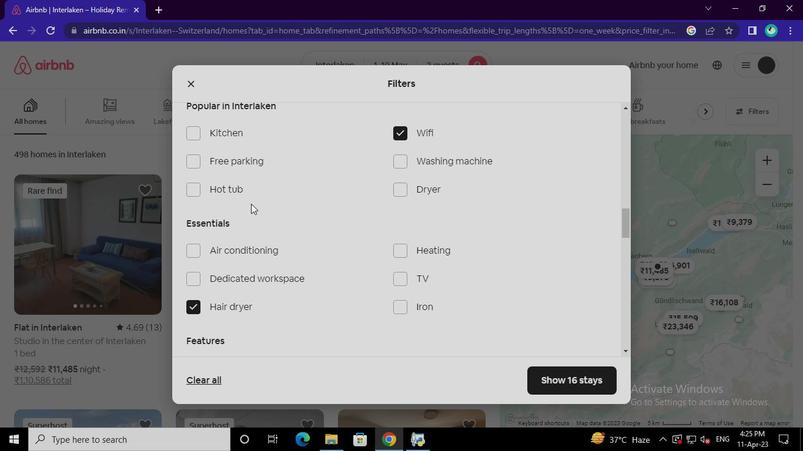 
Action: Mouse pressed left at (232, 188)
Screenshot: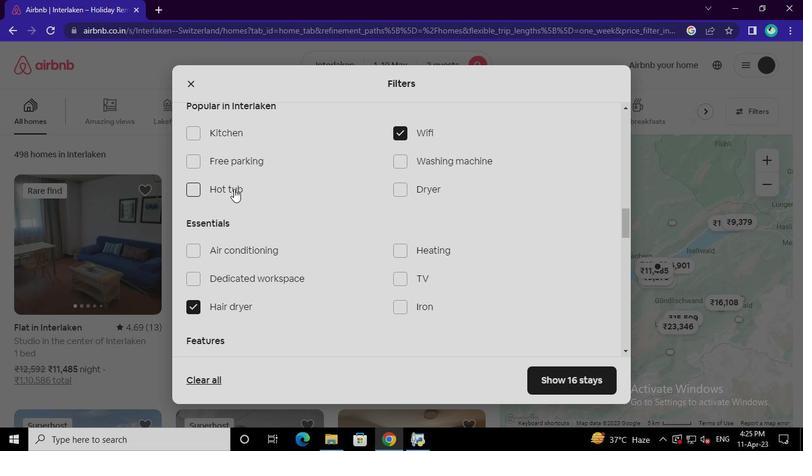 
Action: Mouse moved to (398, 305)
Screenshot: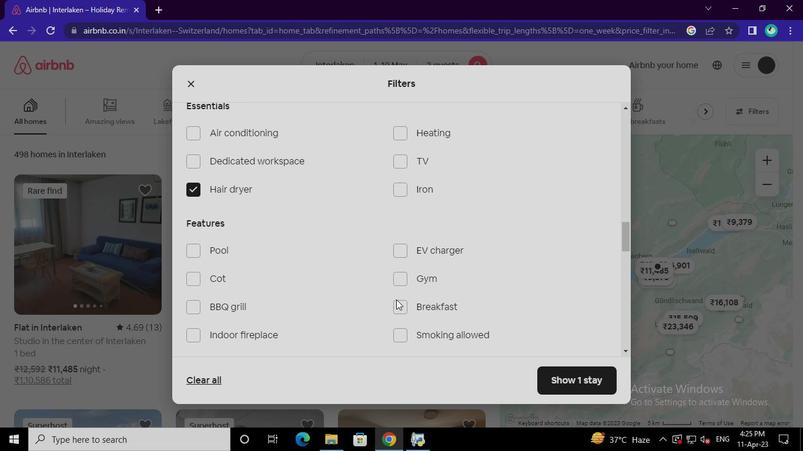 
Action: Mouse pressed left at (398, 305)
Screenshot: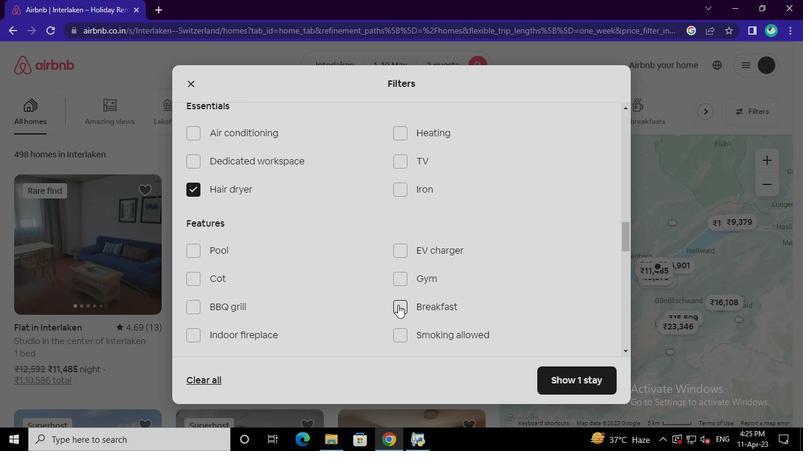 
Action: Mouse moved to (219, 274)
Screenshot: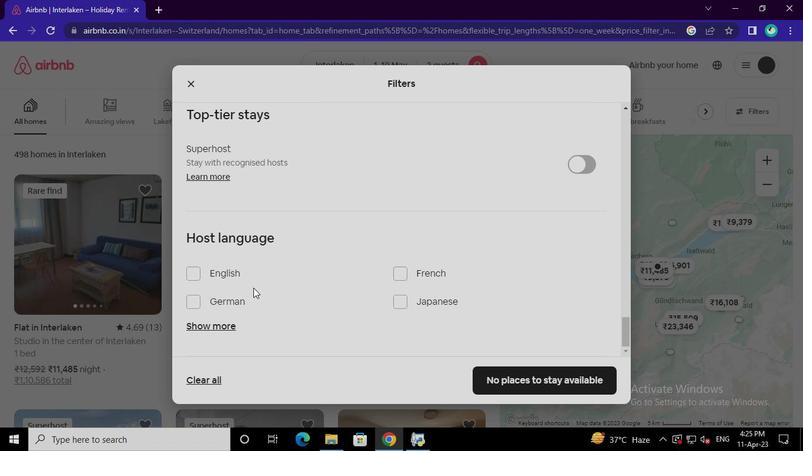 
Action: Mouse pressed left at (219, 274)
Screenshot: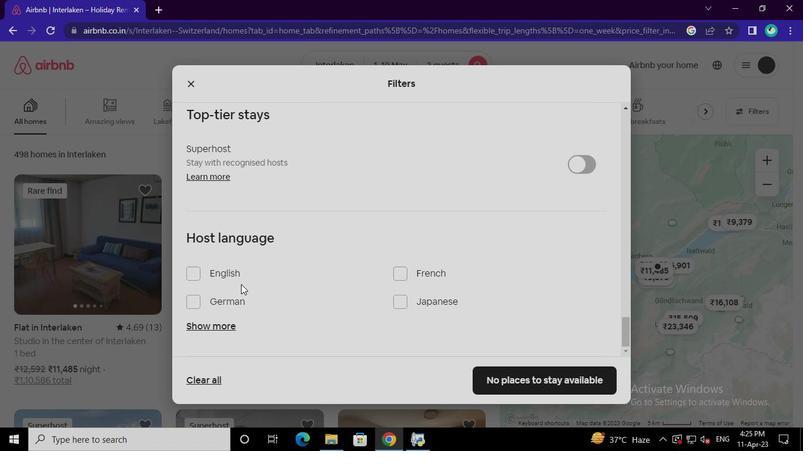 
Action: Mouse moved to (501, 376)
Screenshot: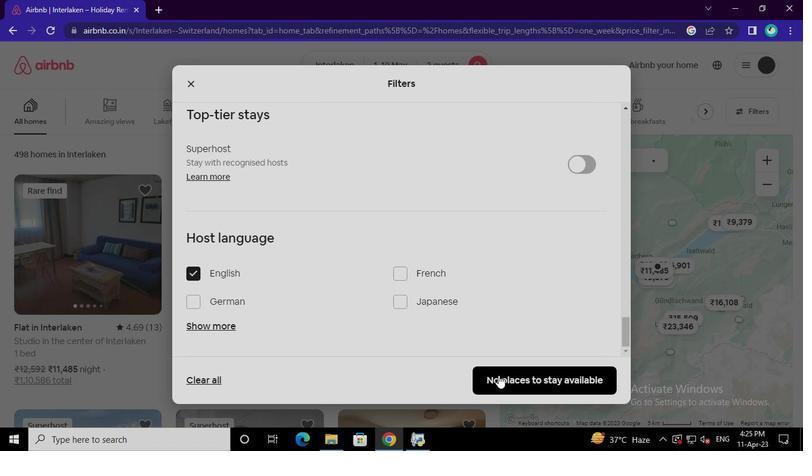 
Action: Mouse pressed left at (501, 376)
Screenshot: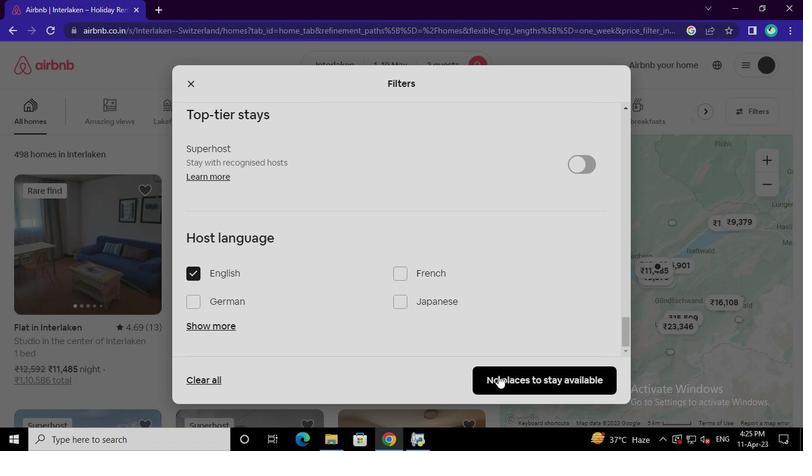 
Action: Mouse moved to (407, 444)
Screenshot: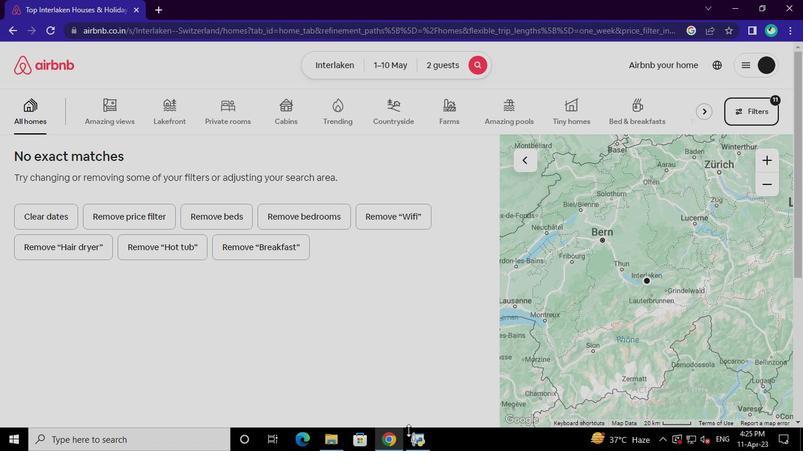 
Action: Mouse pressed left at (407, 444)
Screenshot: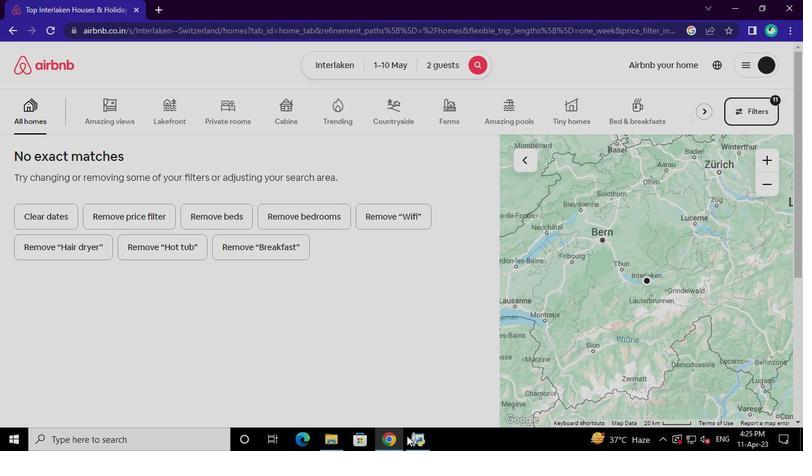 
Action: Mouse moved to (612, 58)
Screenshot: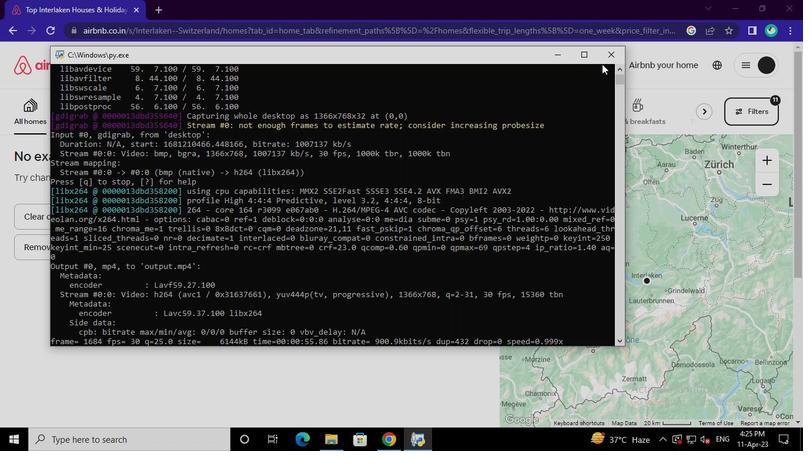 
Action: Mouse pressed left at (612, 58)
Screenshot: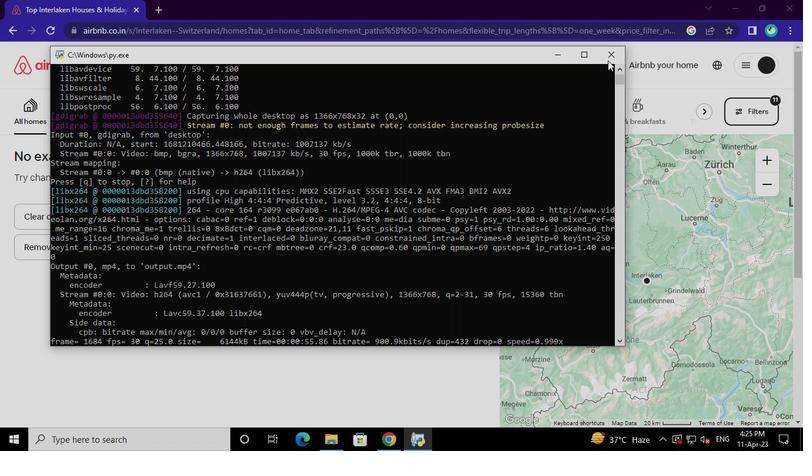 
